 Task: In the  document Ryan.docx Write the word in the shape with center alignment '<3'Change Page orientation to  'Landscape' Insert emoji at the end of quote: Red Heart
Action: Mouse moved to (266, 277)
Screenshot: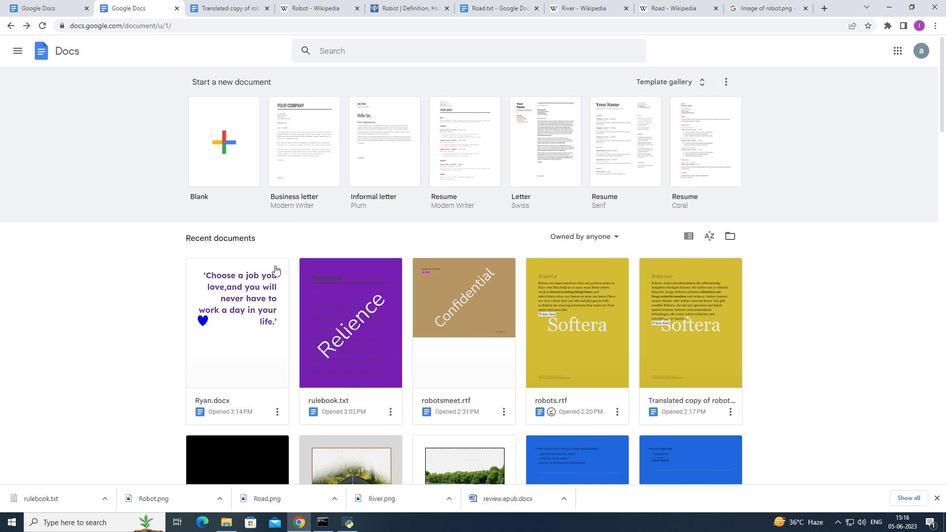 
Action: Mouse pressed left at (266, 277)
Screenshot: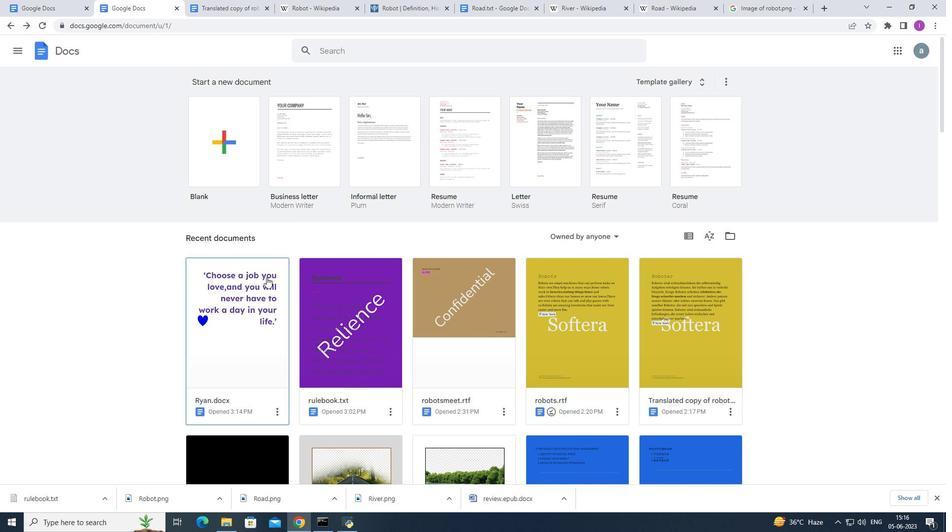 
Action: Mouse moved to (335, 349)
Screenshot: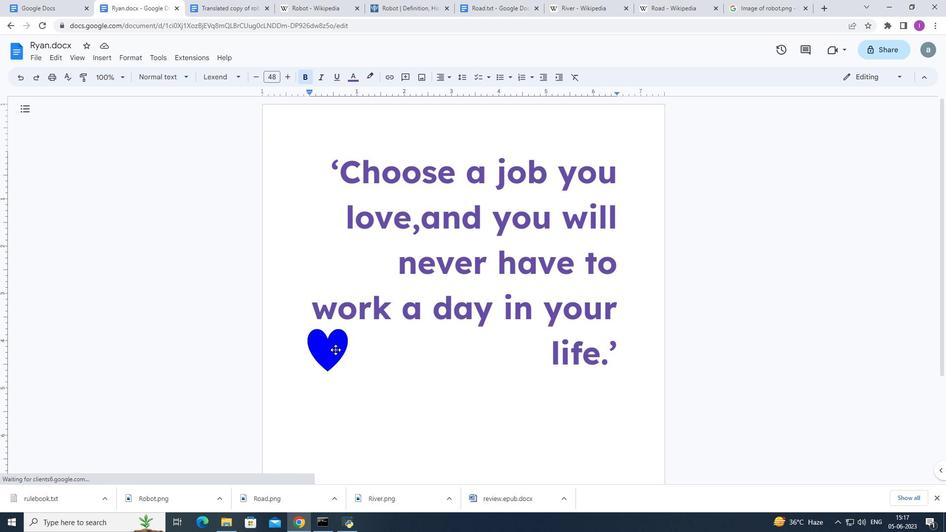 
Action: Mouse pressed left at (335, 349)
Screenshot: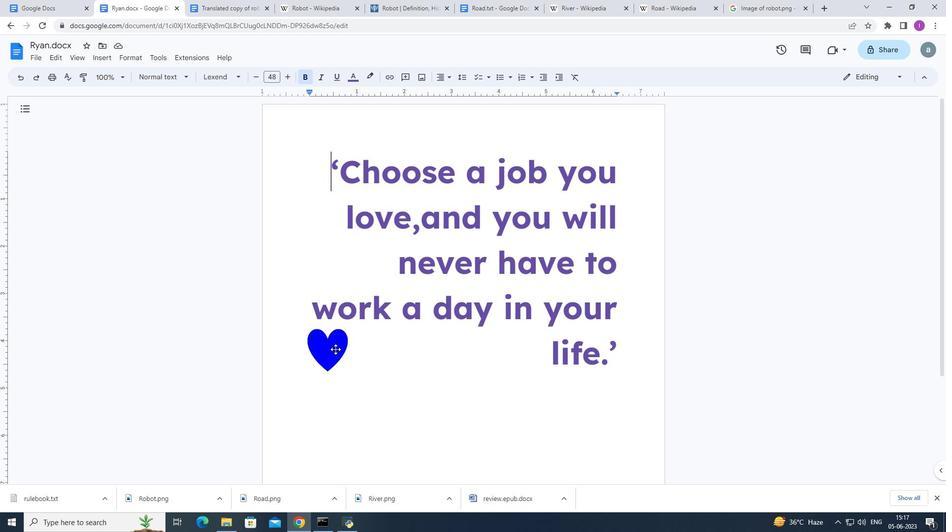 
Action: Mouse moved to (329, 357)
Screenshot: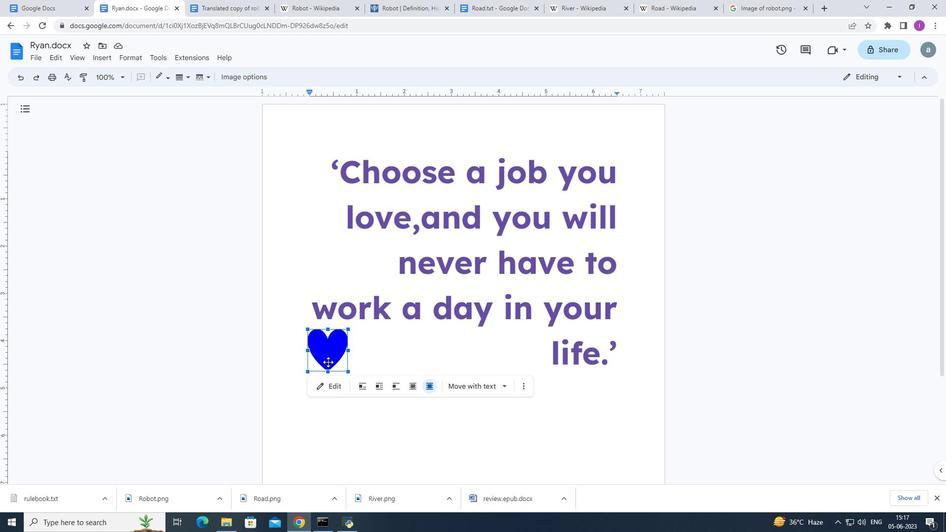 
Action: Mouse pressed left at (329, 357)
Screenshot: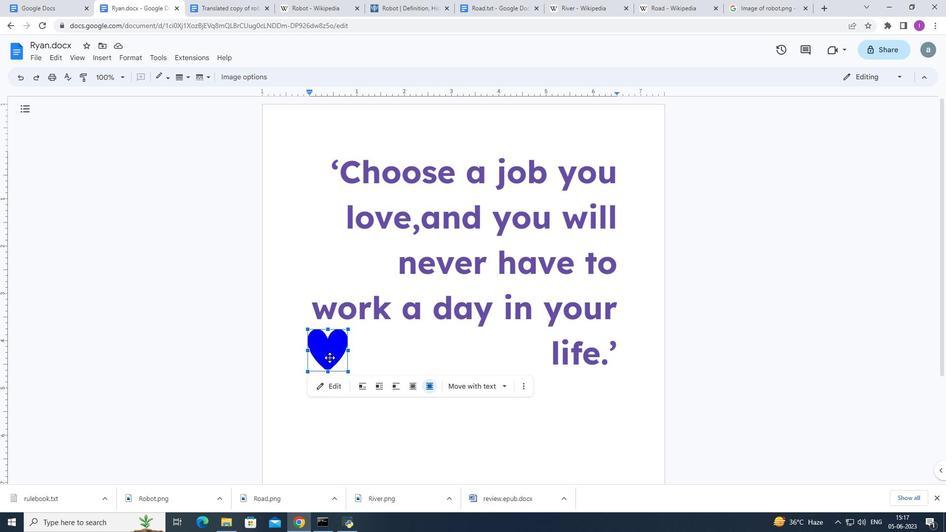 
Action: Mouse moved to (339, 382)
Screenshot: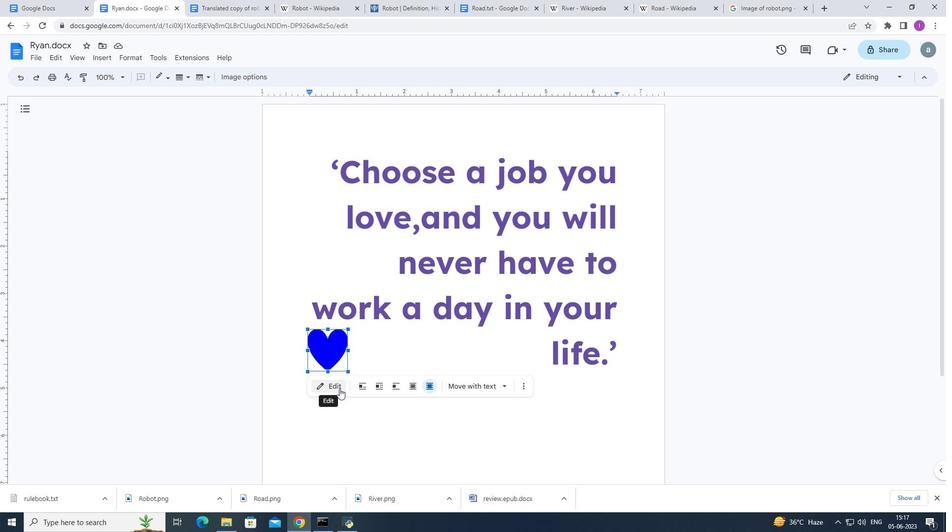 
Action: Mouse pressed left at (339, 382)
Screenshot: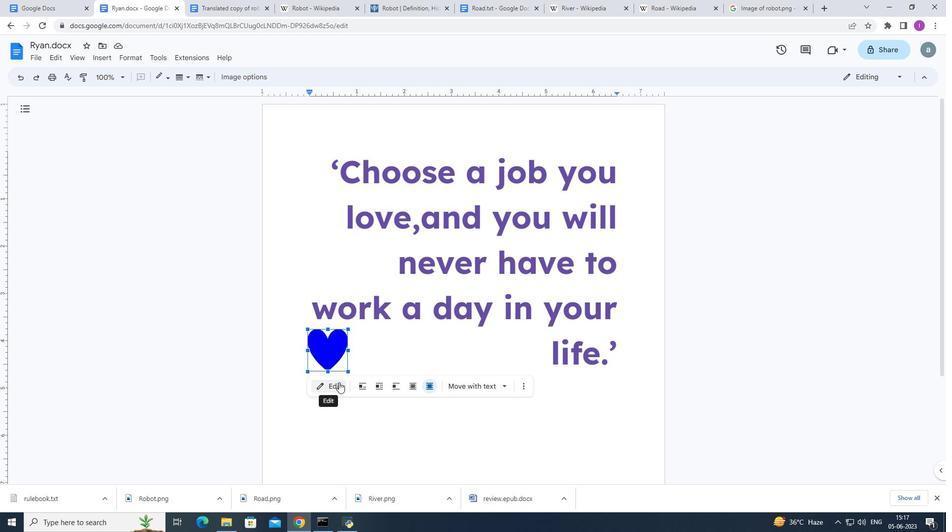 
Action: Mouse moved to (400, 90)
Screenshot: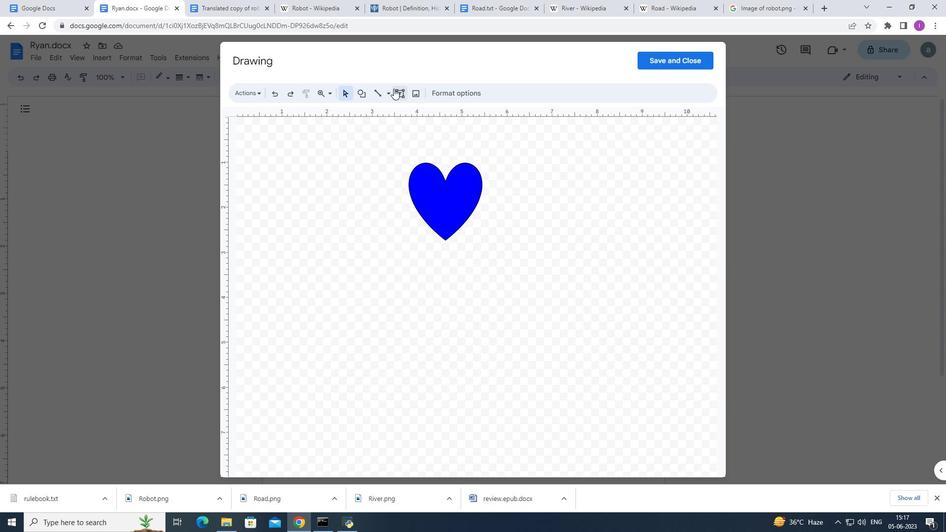 
Action: Mouse pressed left at (400, 90)
Screenshot: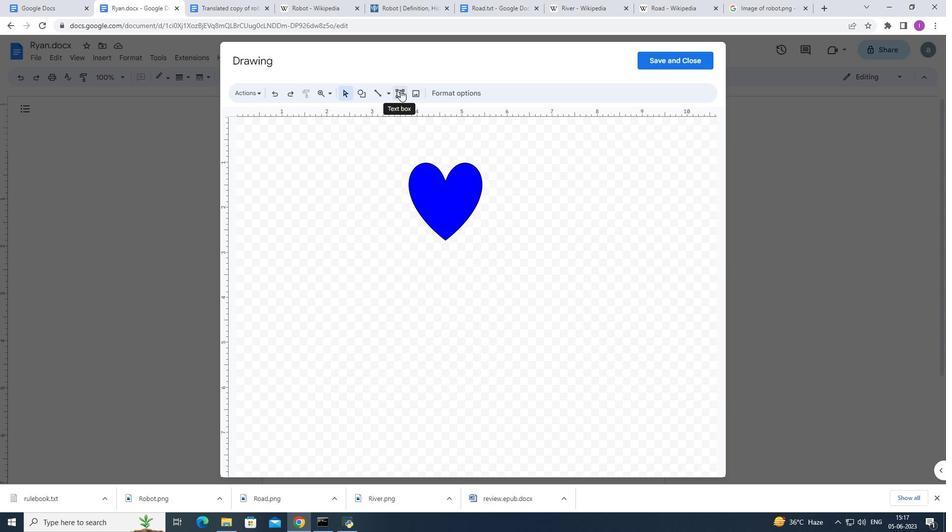 
Action: Mouse moved to (429, 197)
Screenshot: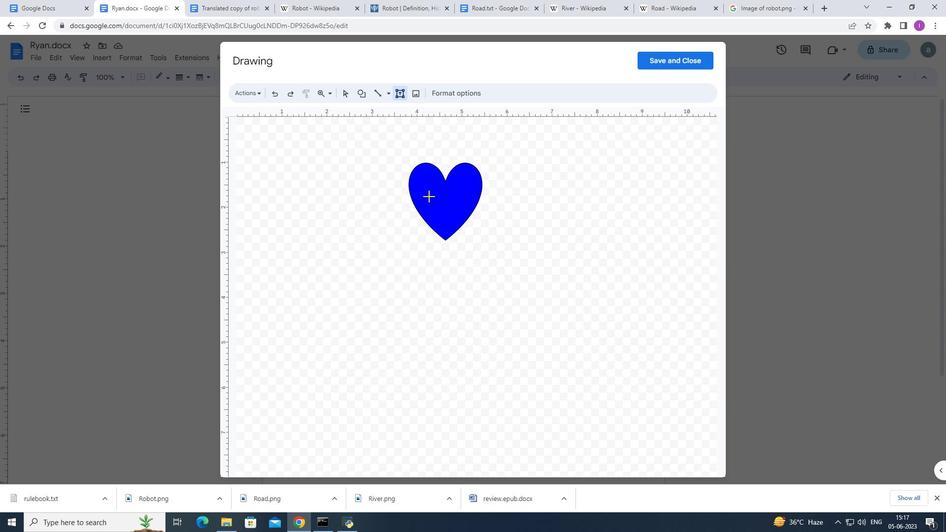 
Action: Mouse pressed left at (429, 197)
Screenshot: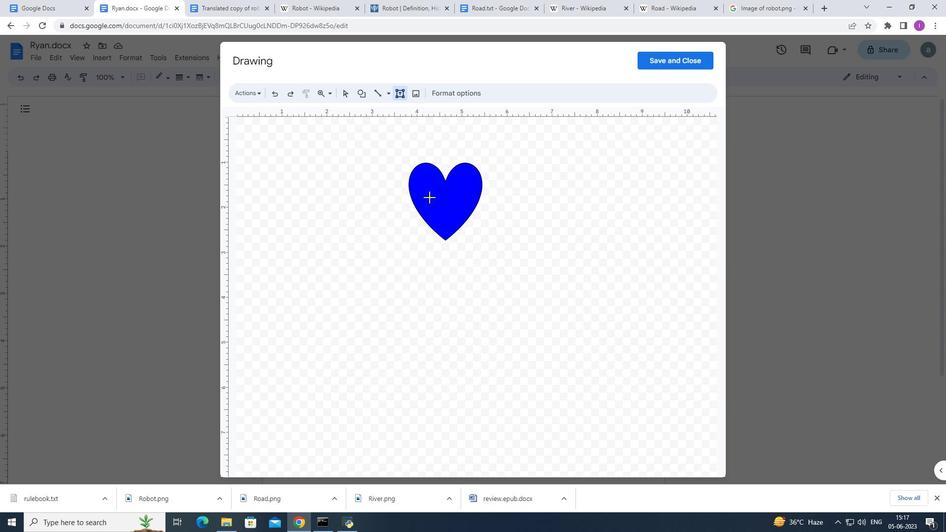 
Action: Mouse moved to (429, 197)
Screenshot: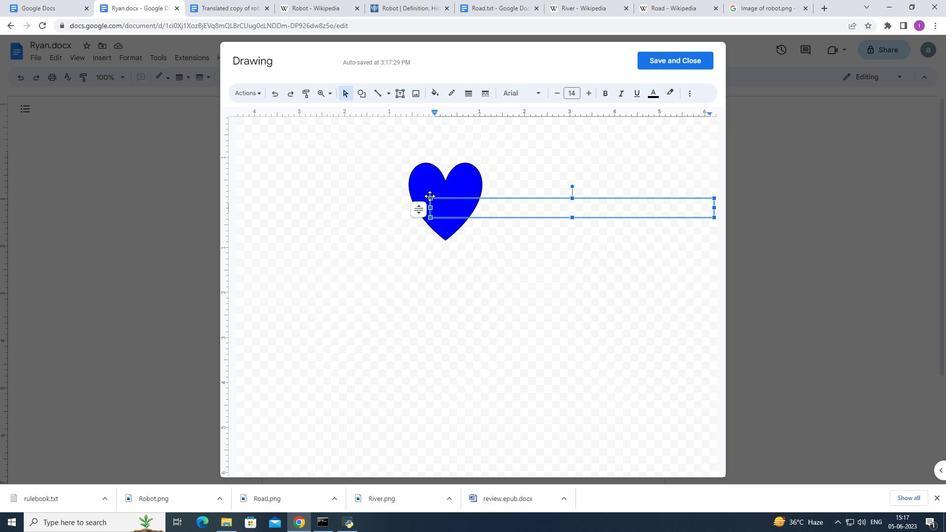 
Action: Mouse pressed left at (429, 197)
Screenshot: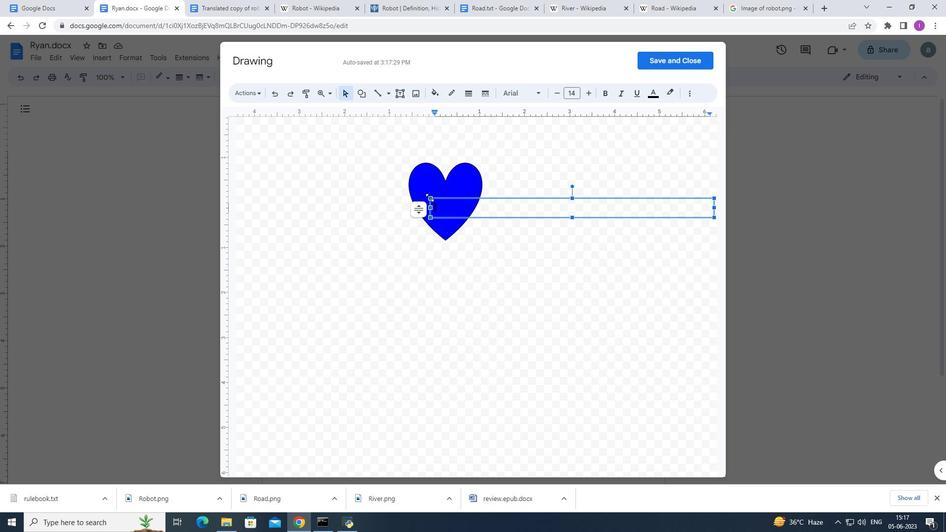 
Action: Mouse moved to (427, 204)
Screenshot: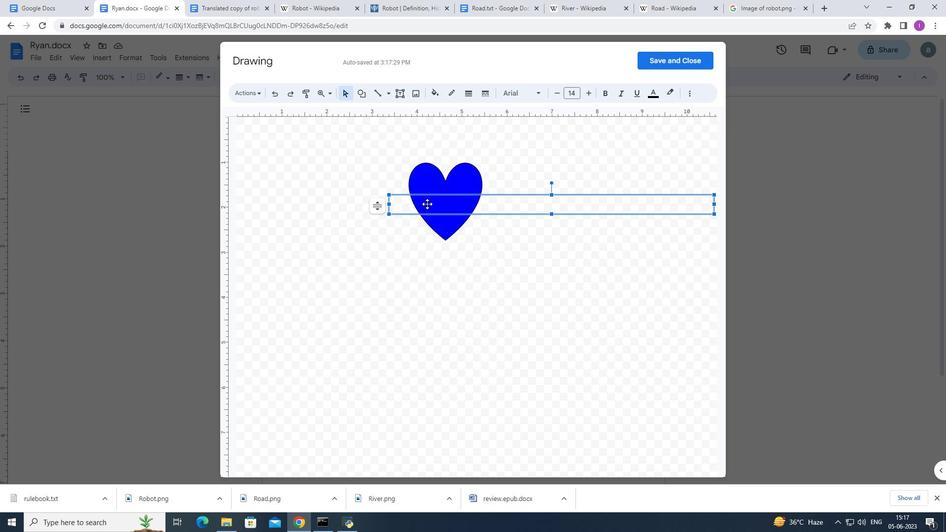 
Action: Mouse pressed left at (427, 204)
Screenshot: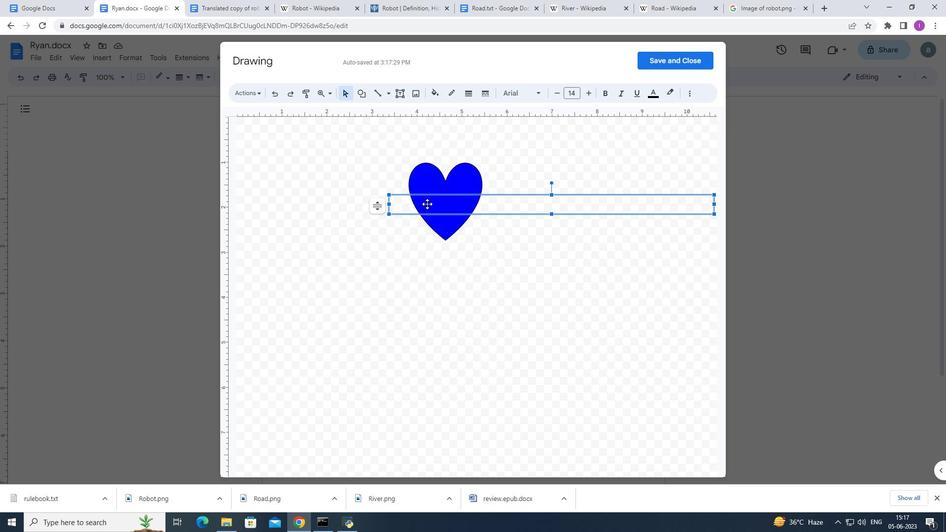 
Action: Mouse moved to (478, 200)
Screenshot: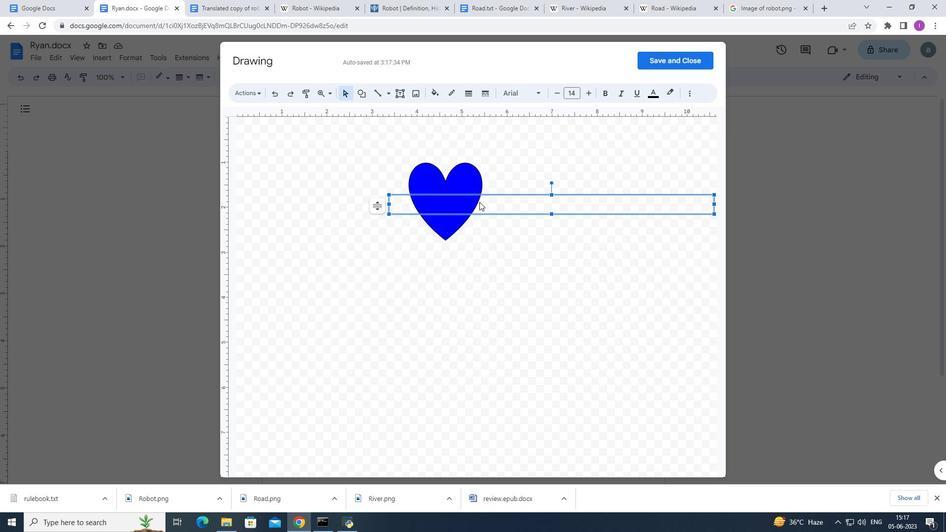 
Action: Key pressed <Key.shift><Key.shift><Key.shift><Key.shift><Key.shift><Key.shift><Key.shift><Key.shift><Key.shift><Key.shift><Key.shift><Key.shift><Key.shift><Key.shift><3
Screenshot: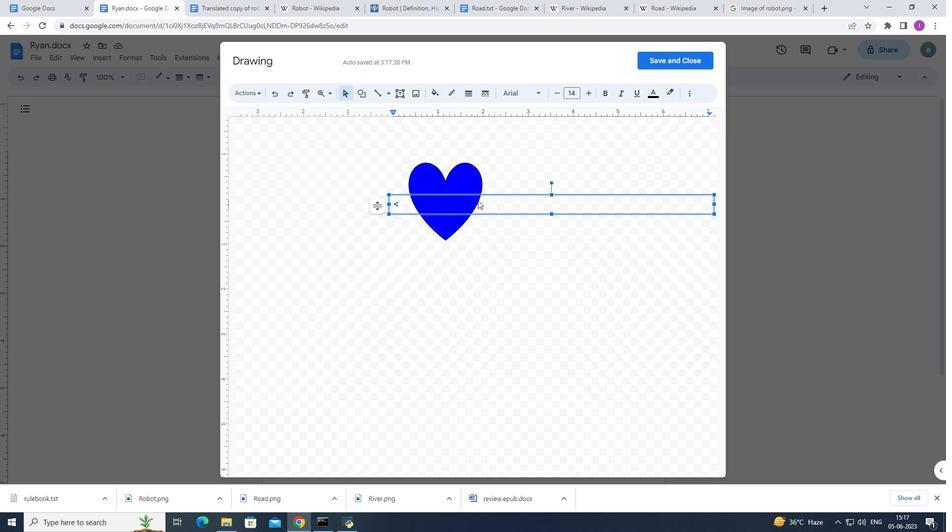 
Action: Mouse moved to (385, 195)
Screenshot: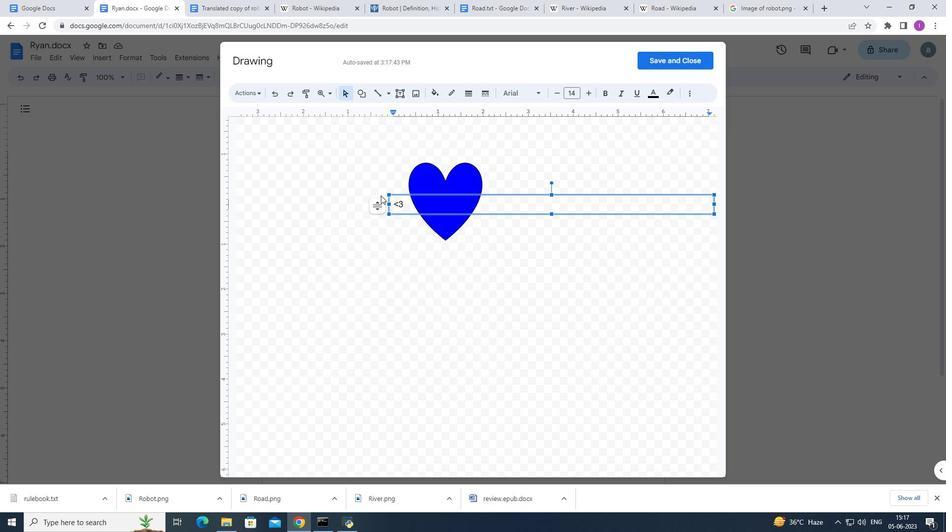 
Action: Mouse pressed left at (385, 195)
Screenshot: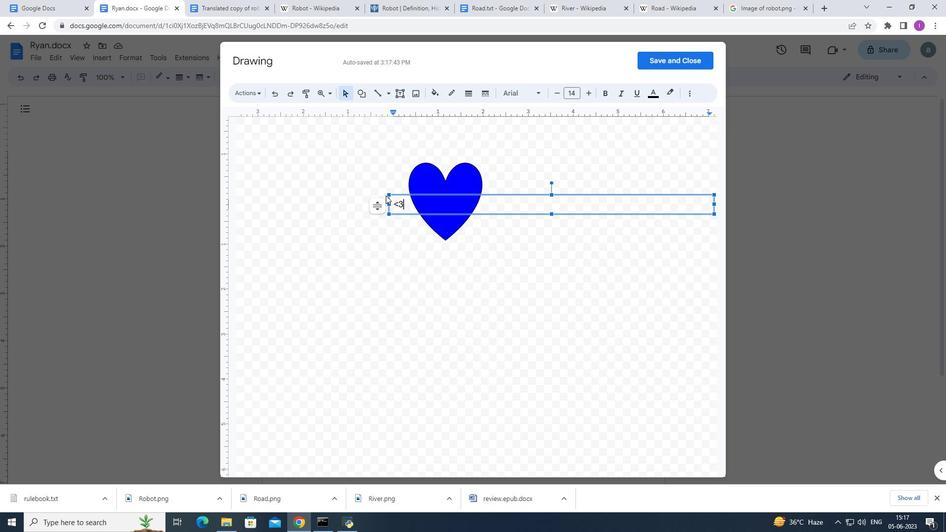 
Action: Mouse moved to (422, 200)
Screenshot: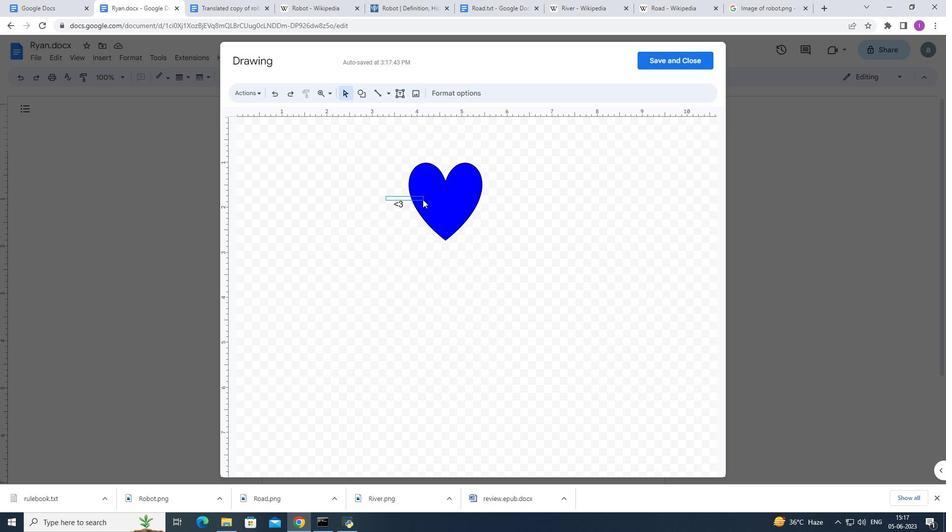 
Action: Mouse pressed left at (422, 200)
Screenshot: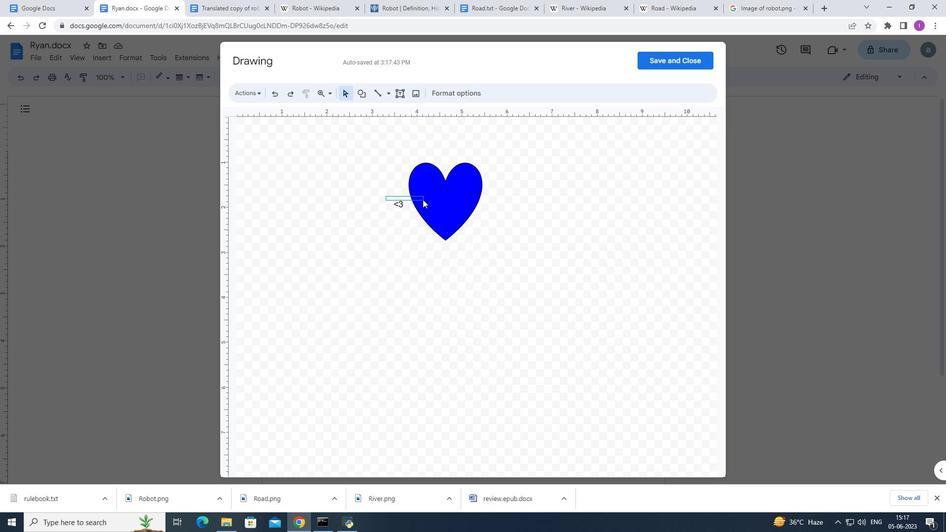 
Action: Mouse moved to (391, 202)
Screenshot: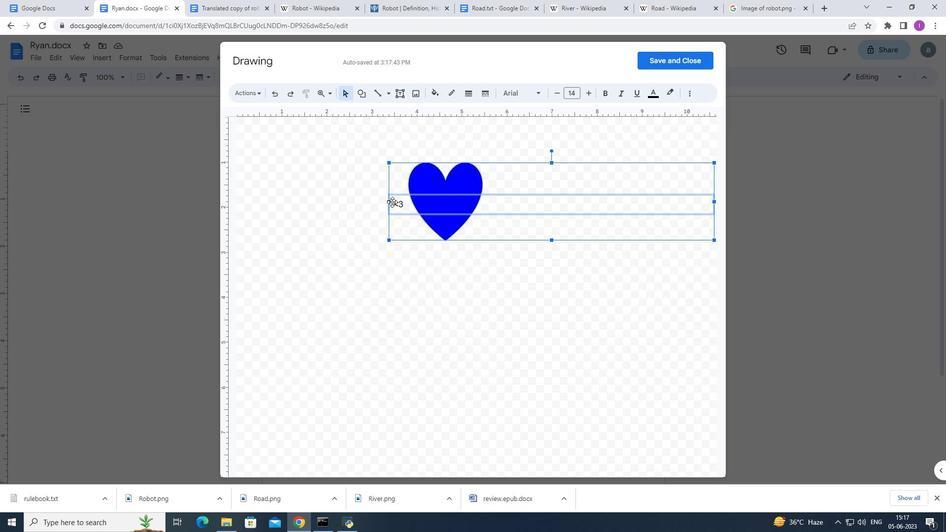 
Action: Mouse pressed left at (391, 202)
Screenshot: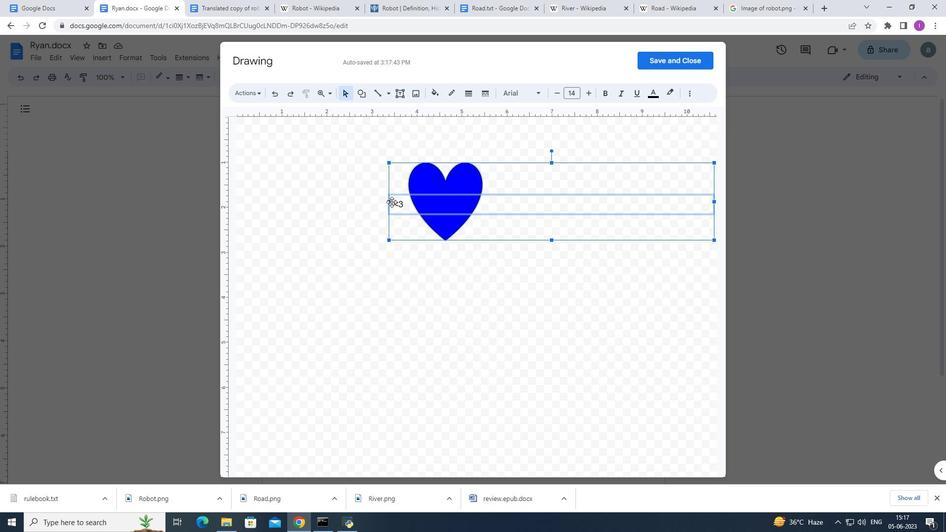 
Action: Mouse moved to (433, 191)
Screenshot: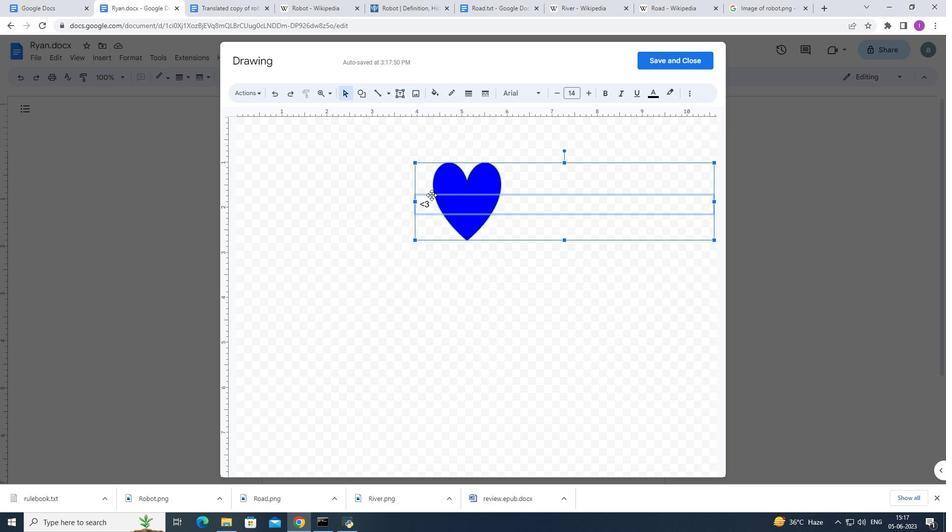 
Action: Mouse pressed left at (433, 191)
Screenshot: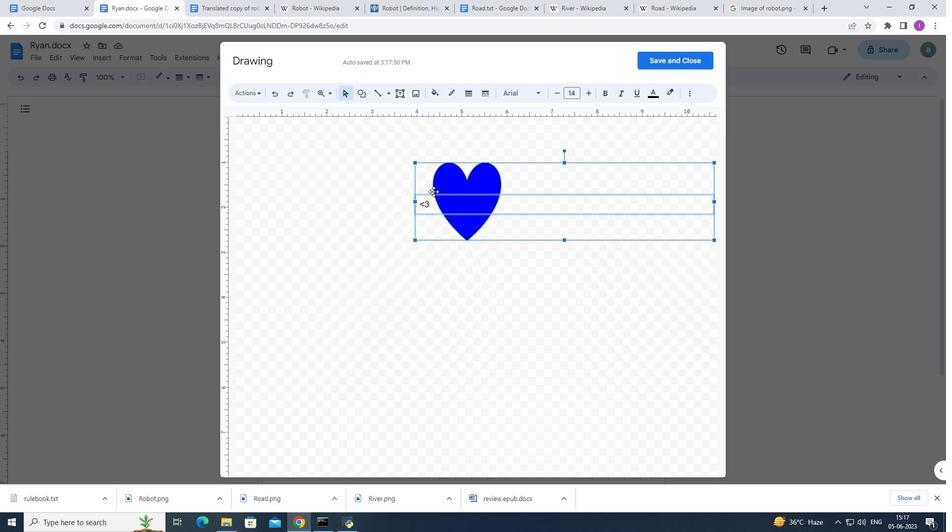 
Action: Mouse moved to (444, 294)
Screenshot: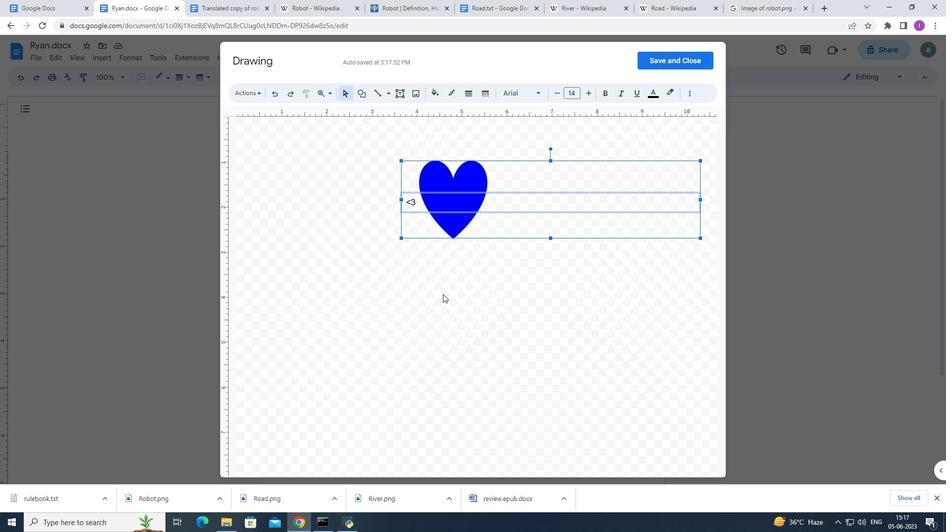 
Action: Mouse pressed left at (444, 294)
Screenshot: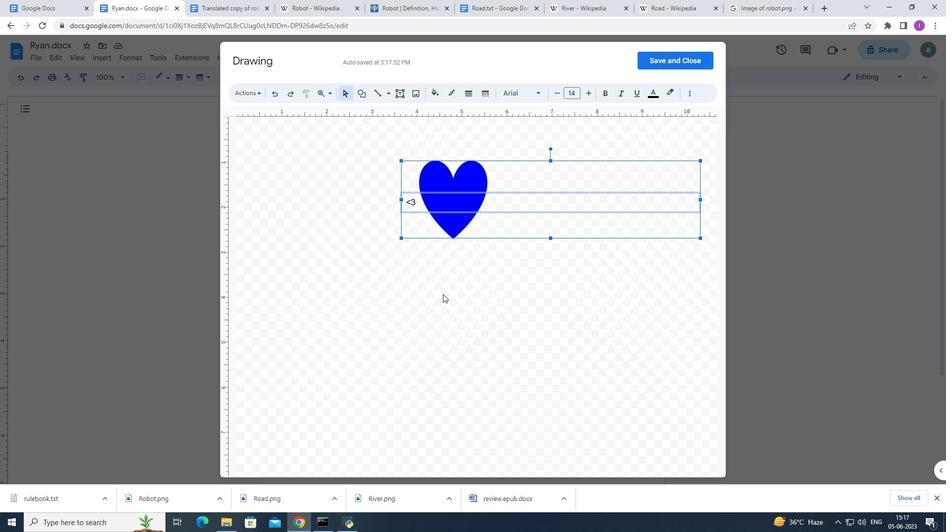 
Action: Mouse moved to (404, 201)
Screenshot: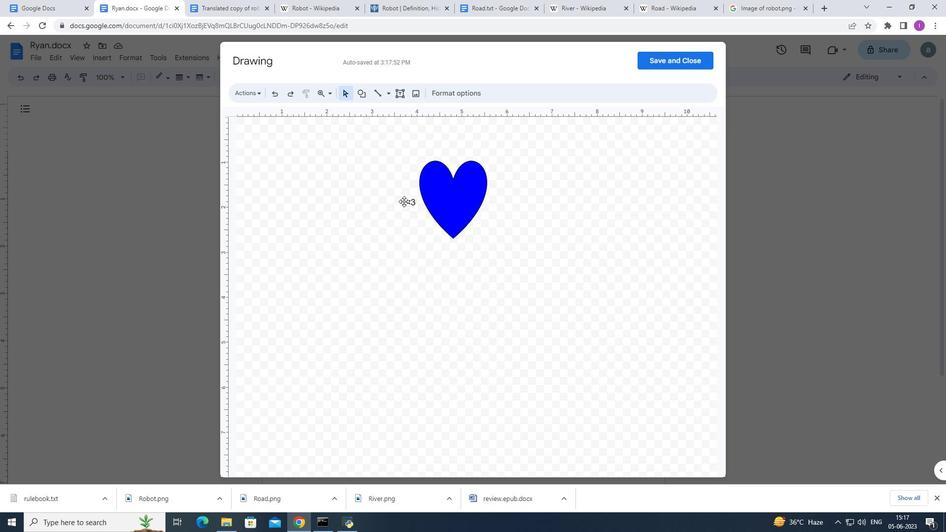 
Action: Mouse pressed left at (404, 201)
Screenshot: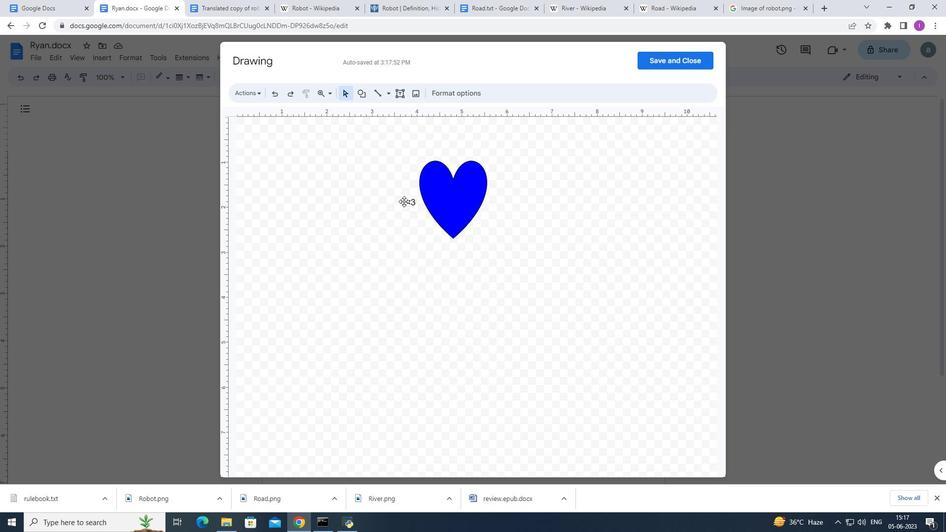 
Action: Mouse moved to (403, 195)
Screenshot: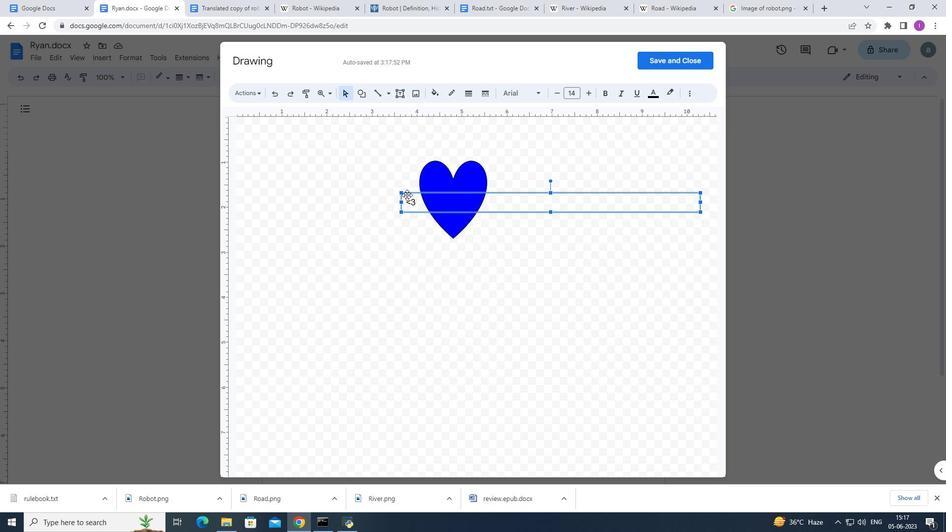 
Action: Mouse pressed left at (403, 195)
Screenshot: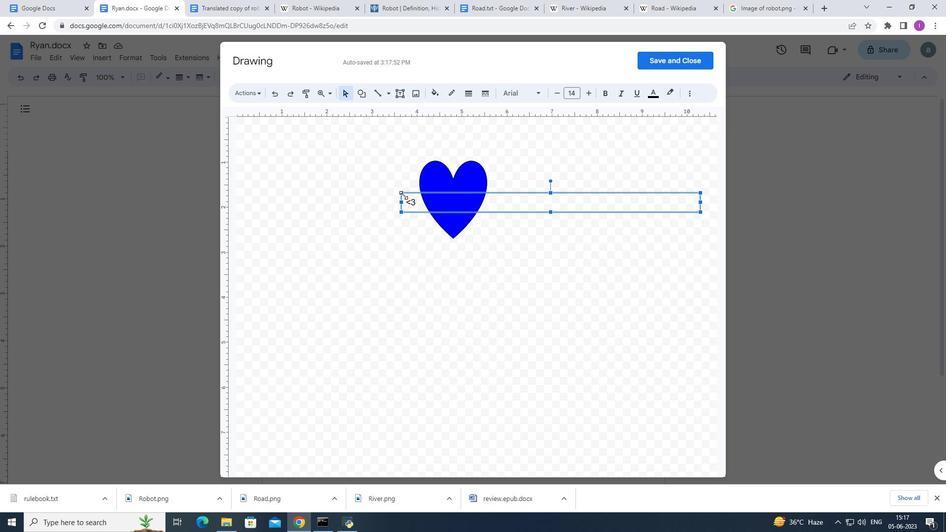 
Action: Mouse moved to (425, 207)
Screenshot: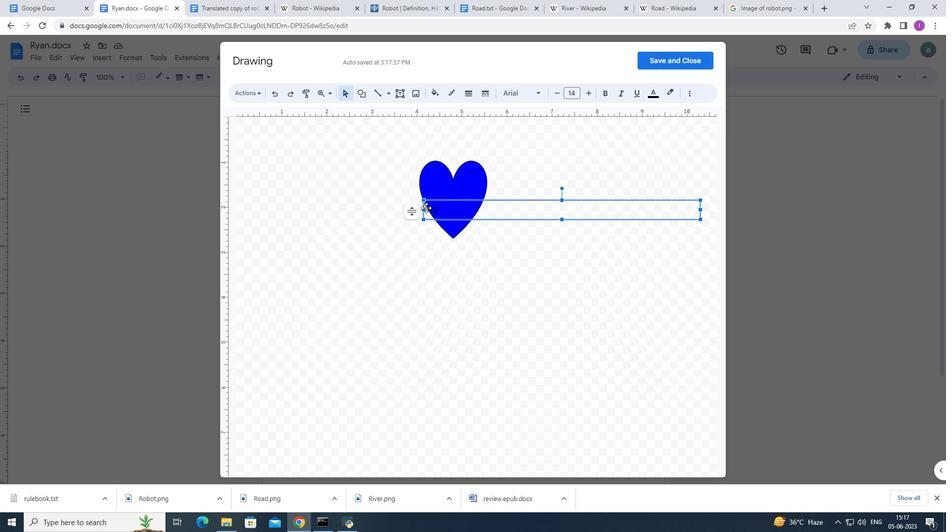 
Action: Mouse pressed left at (425, 207)
Screenshot: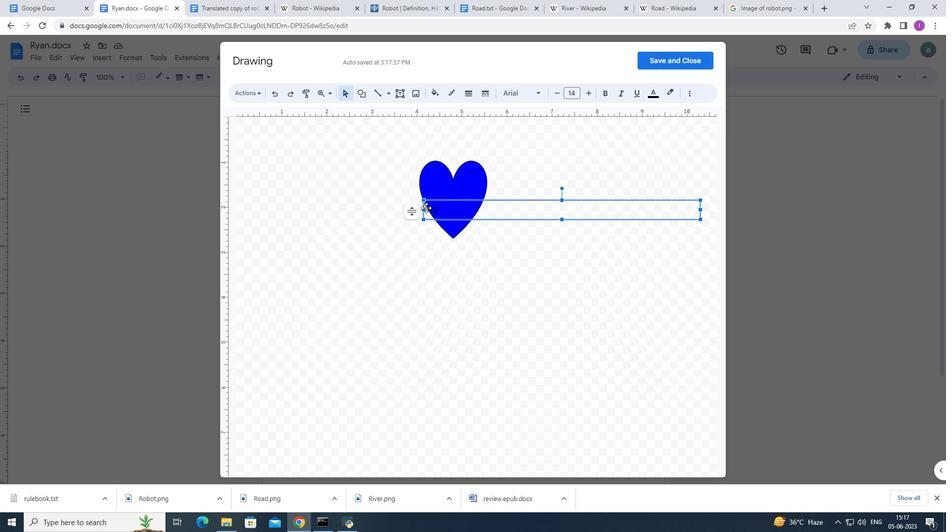 
Action: Mouse moved to (434, 198)
Screenshot: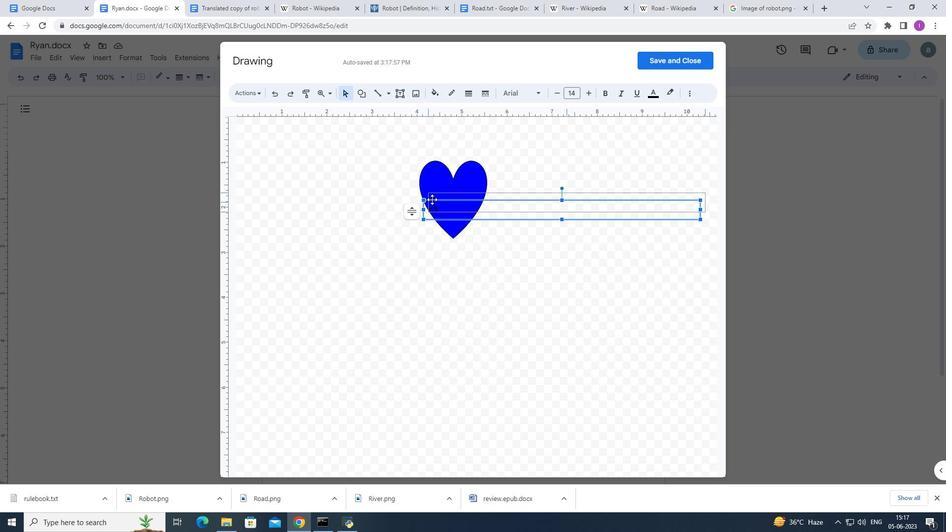 
Action: Mouse pressed left at (434, 198)
Screenshot: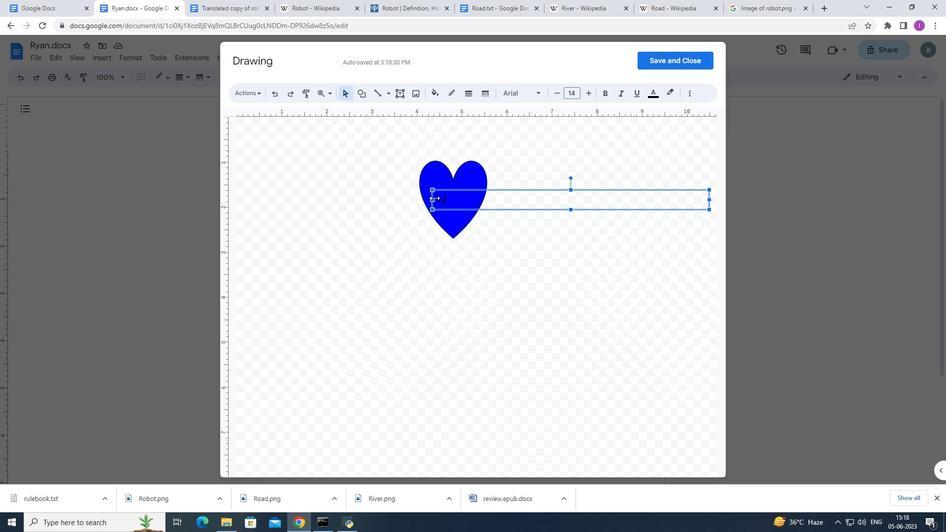 
Action: Mouse moved to (497, 278)
Screenshot: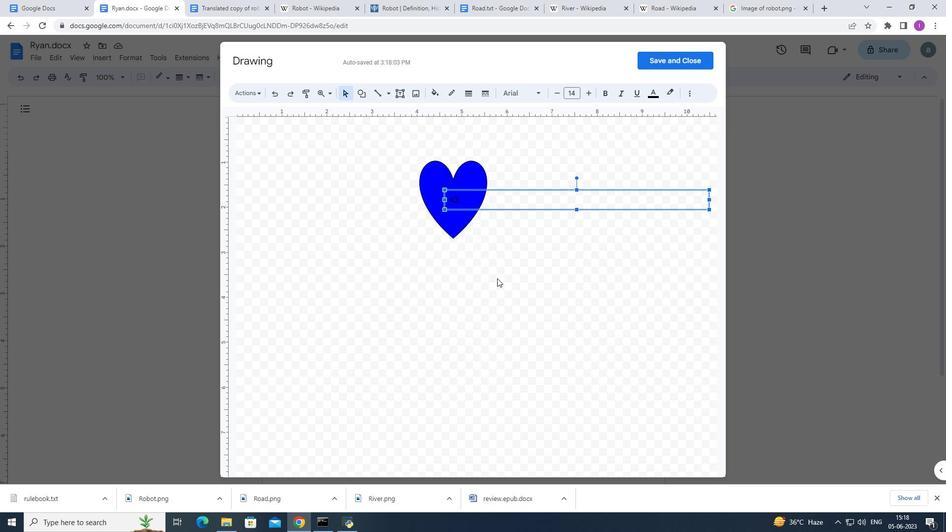 
Action: Mouse pressed left at (497, 278)
Screenshot: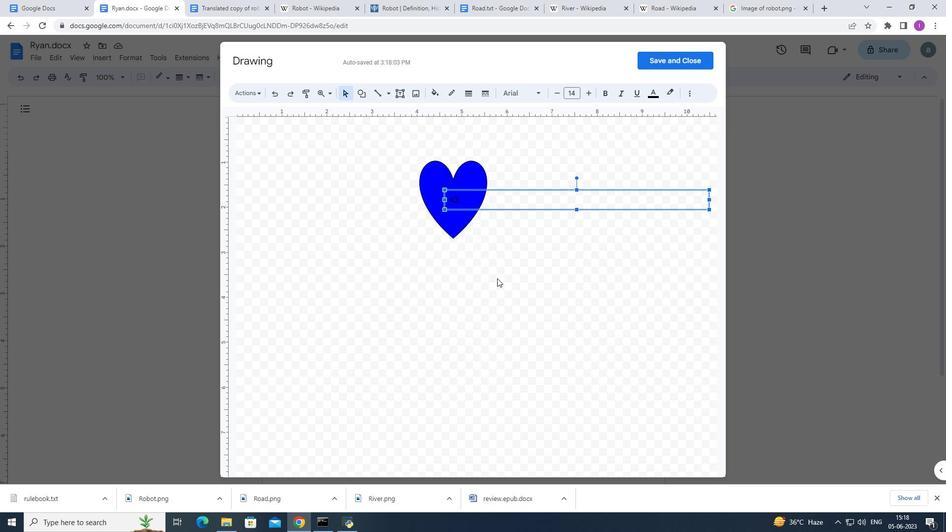 
Action: Mouse moved to (671, 54)
Screenshot: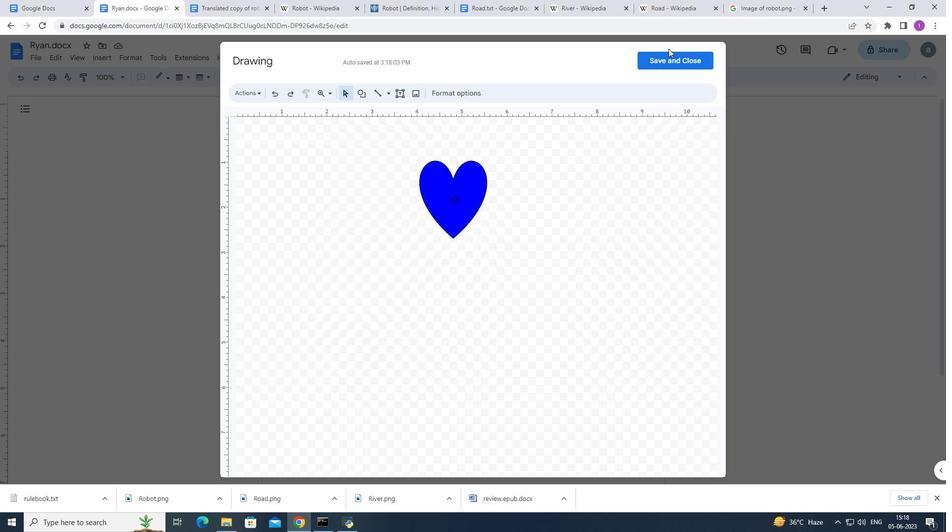 
Action: Mouse pressed left at (671, 54)
Screenshot: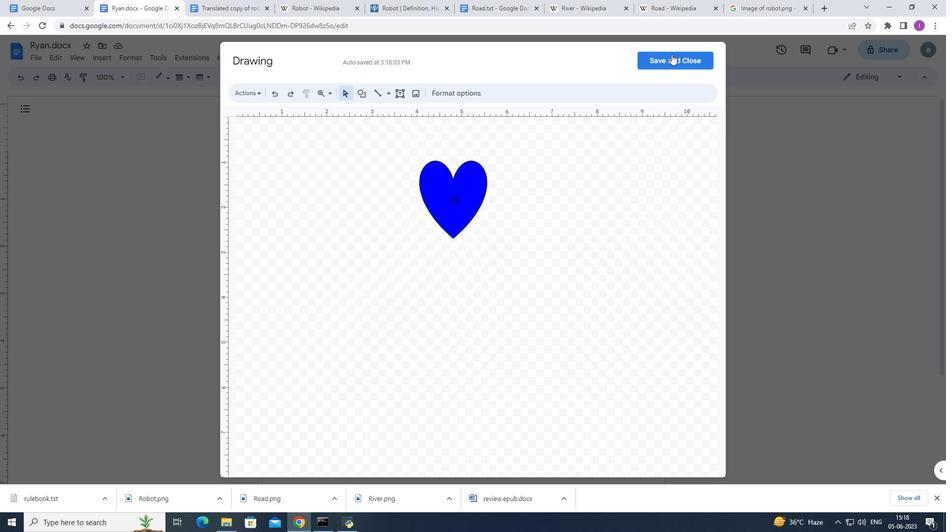 
Action: Mouse moved to (349, 339)
Screenshot: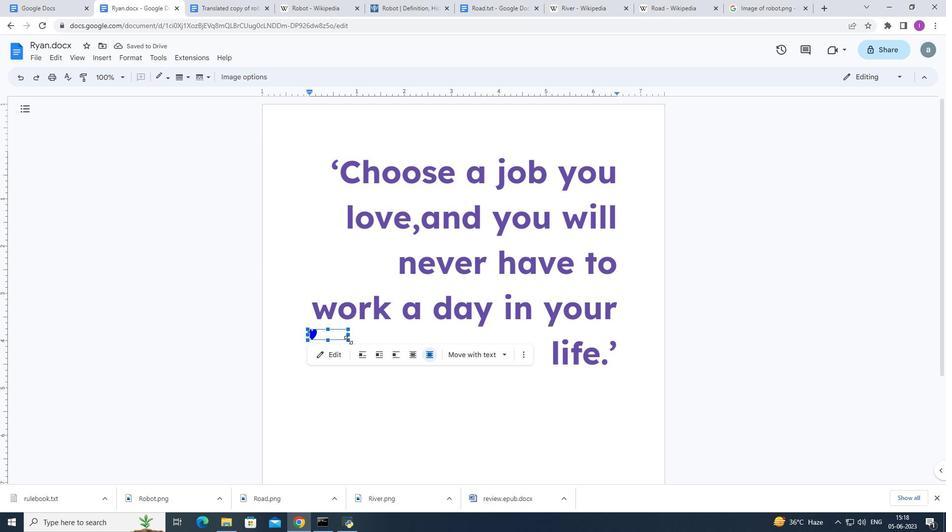 
Action: Mouse pressed left at (349, 339)
Screenshot: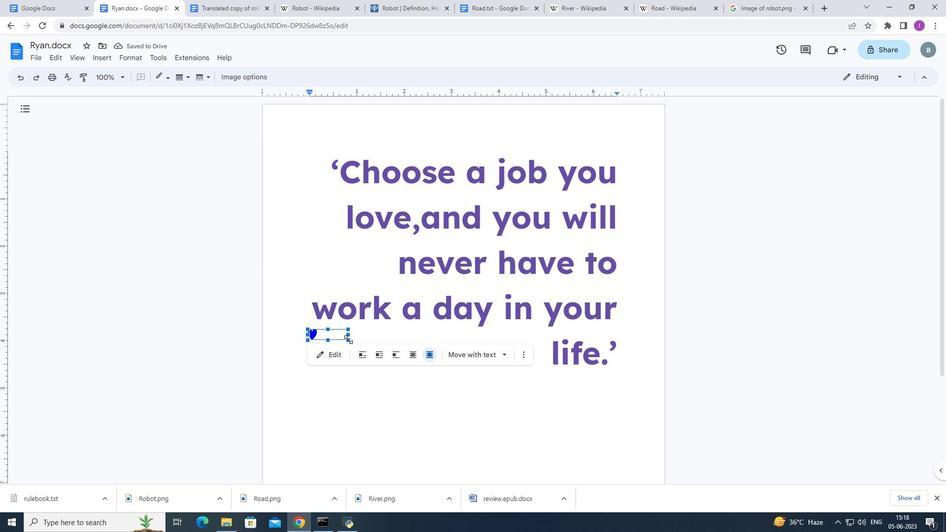 
Action: Mouse moved to (394, 353)
Screenshot: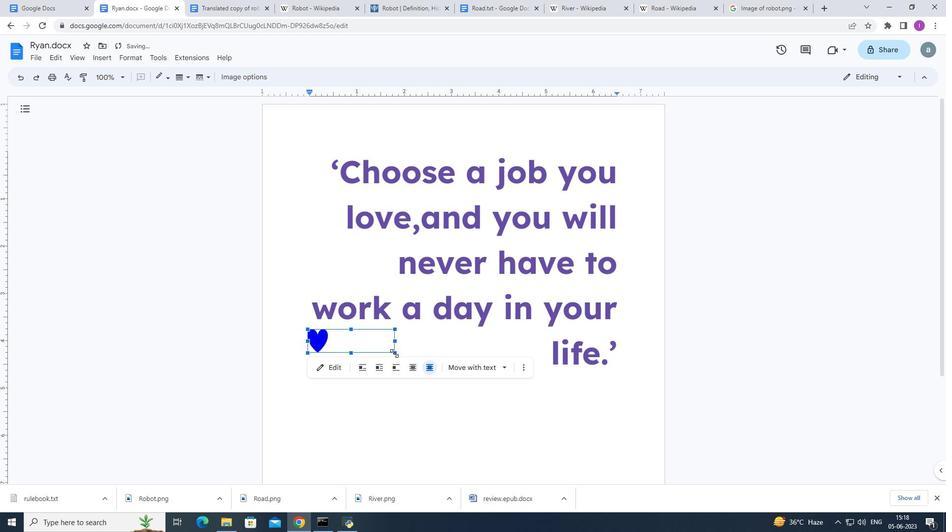 
Action: Mouse pressed left at (394, 353)
Screenshot: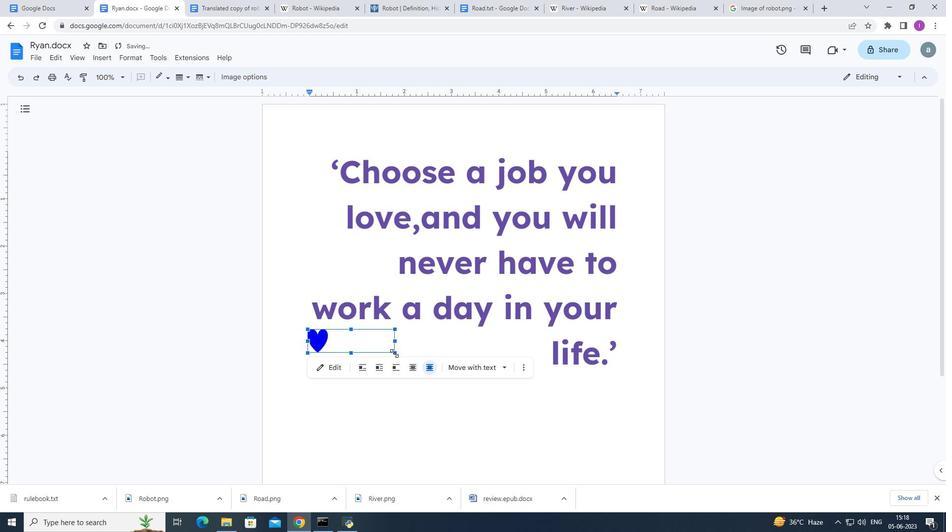 
Action: Mouse moved to (305, 331)
Screenshot: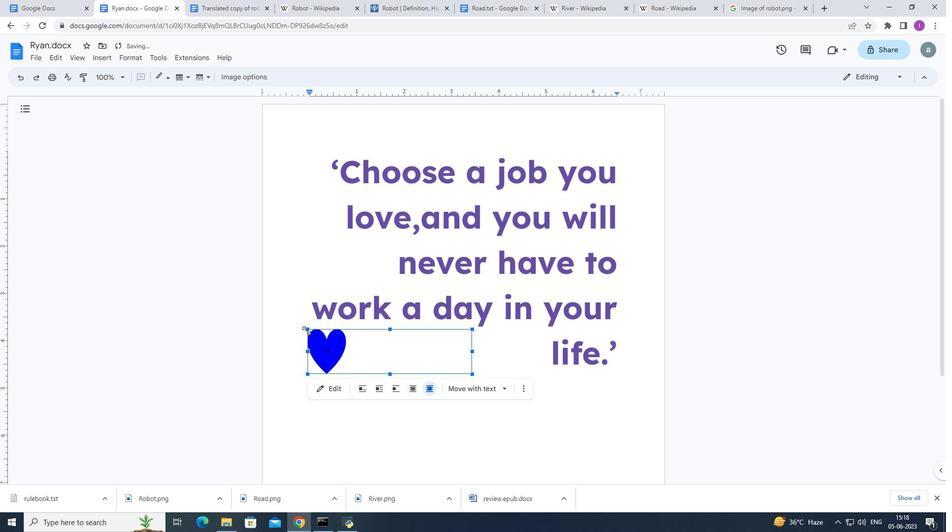 
Action: Mouse pressed left at (305, 331)
Screenshot: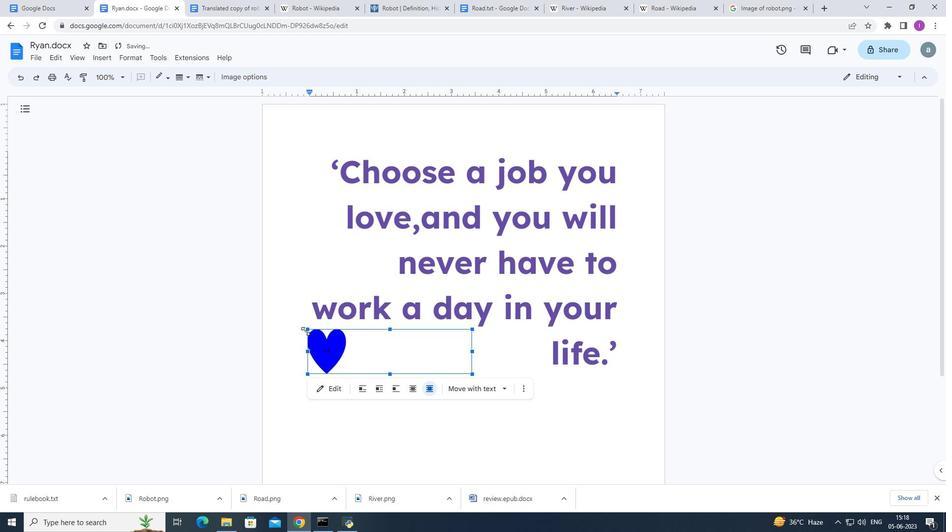 
Action: Mouse moved to (422, 359)
Screenshot: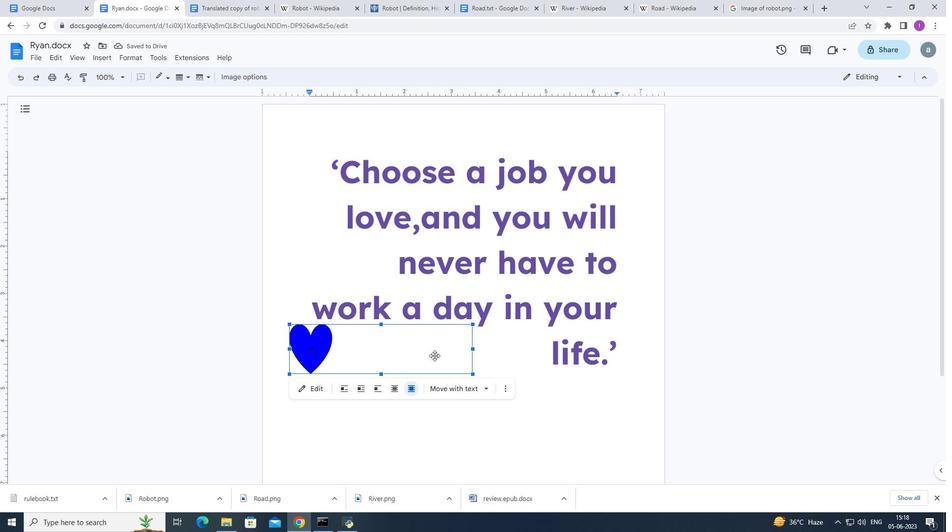 
Action: Mouse pressed left at (422, 359)
Screenshot: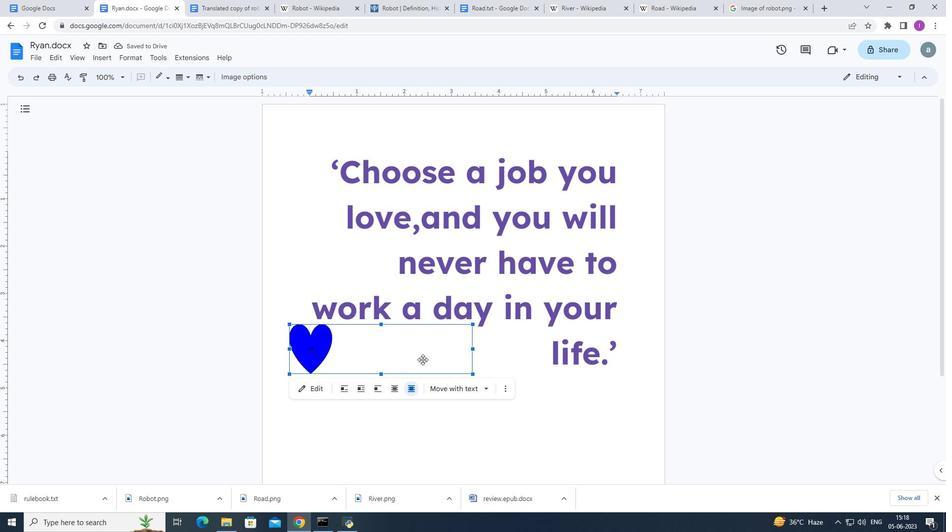 
Action: Mouse moved to (342, 426)
Screenshot: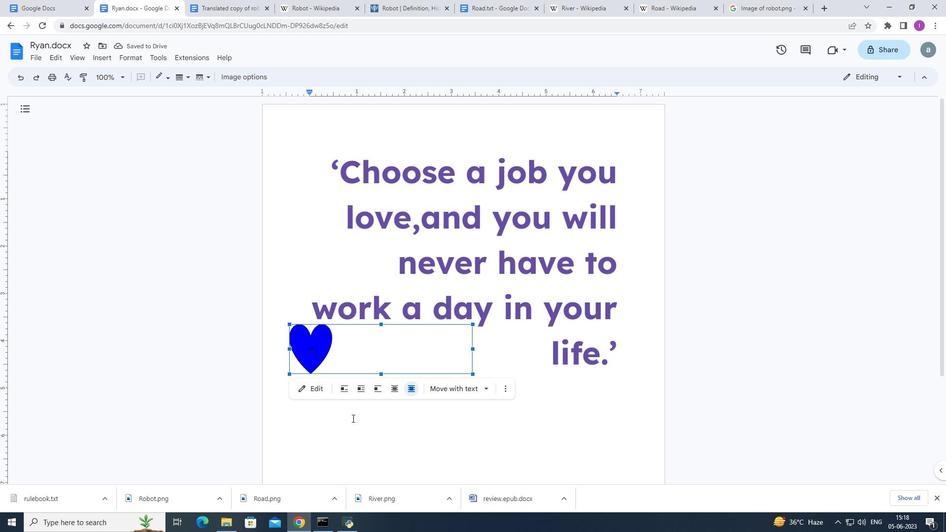 
Action: Mouse pressed left at (342, 426)
Screenshot: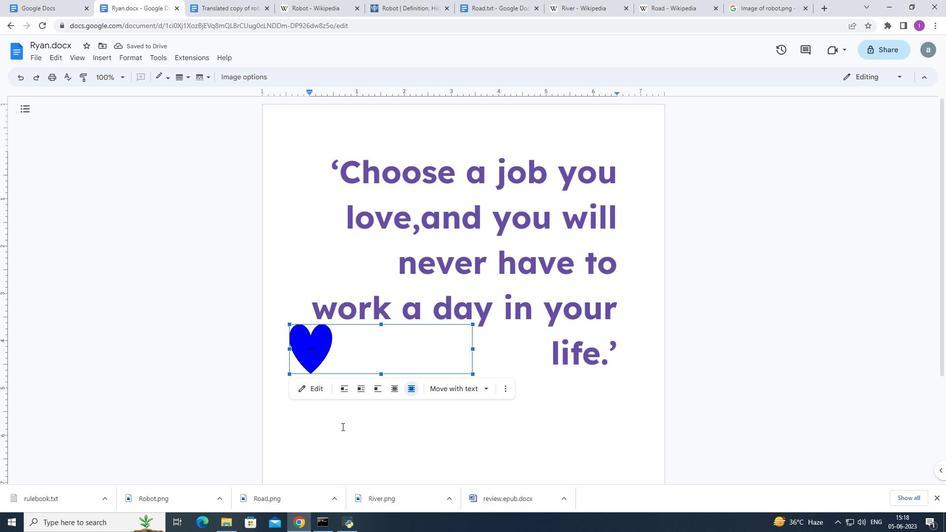 
Action: Mouse moved to (295, 326)
Screenshot: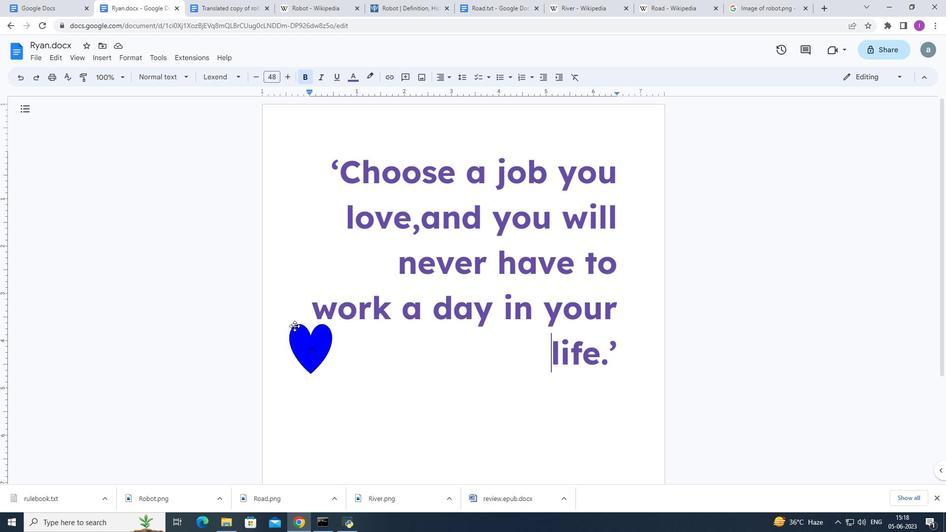 
Action: Mouse pressed left at (295, 326)
Screenshot: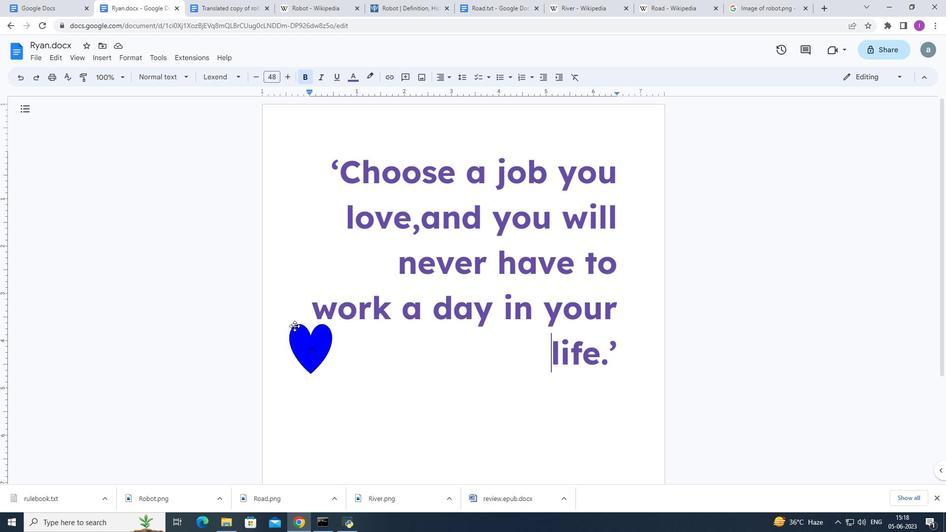 
Action: Mouse moved to (472, 374)
Screenshot: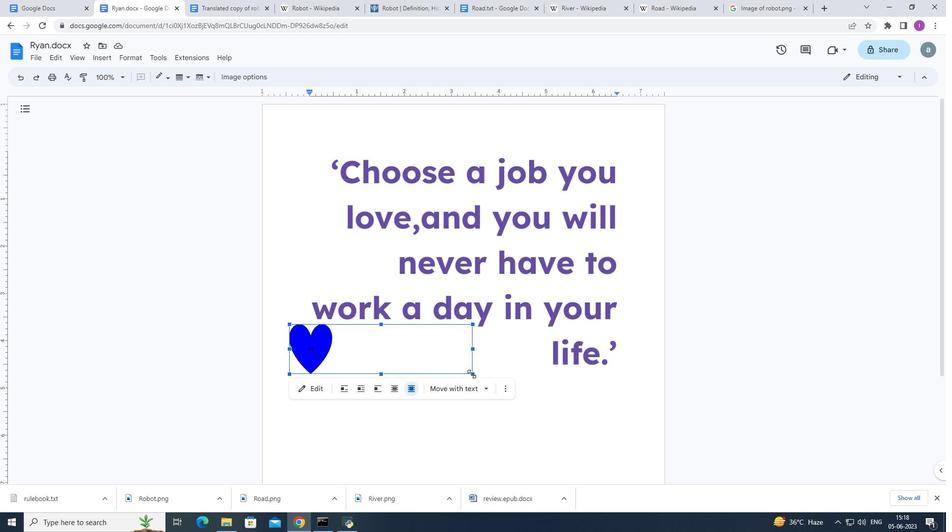 
Action: Mouse pressed left at (472, 374)
Screenshot: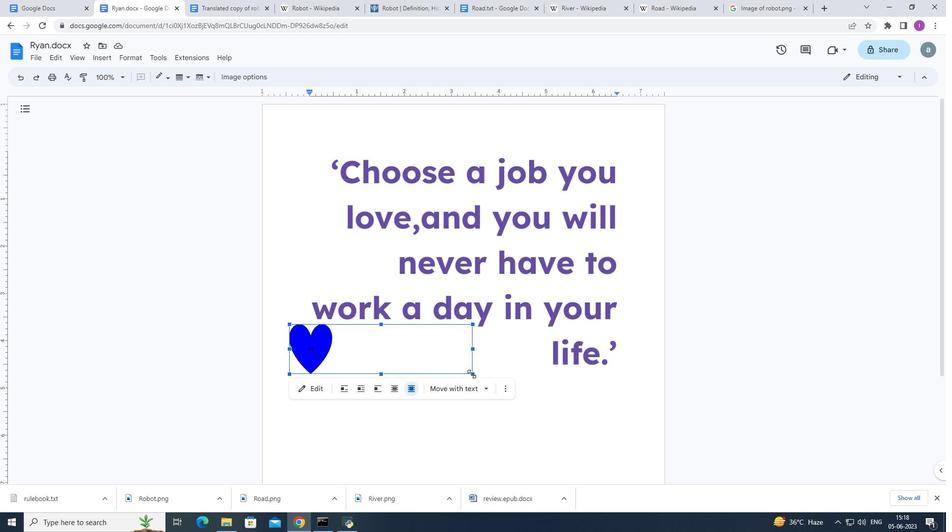 
Action: Mouse moved to (349, 448)
Screenshot: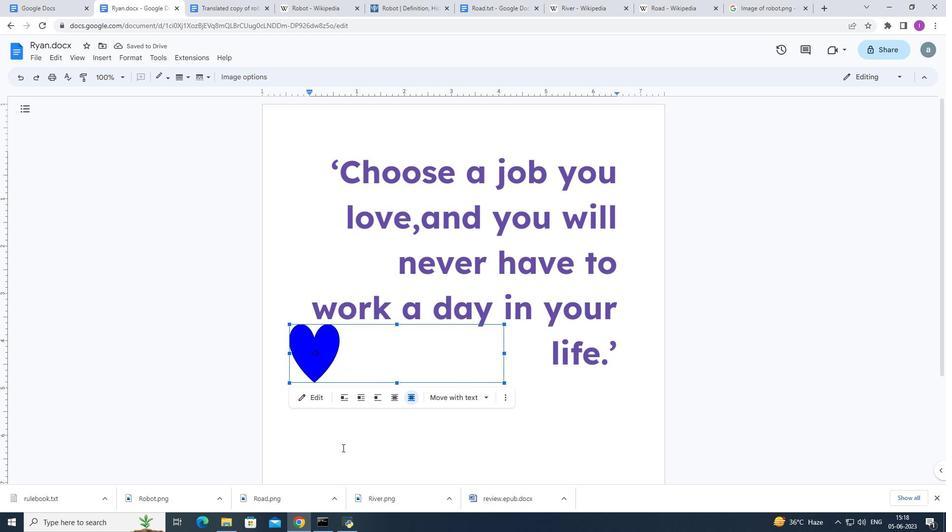 
Action: Mouse pressed left at (349, 448)
Screenshot: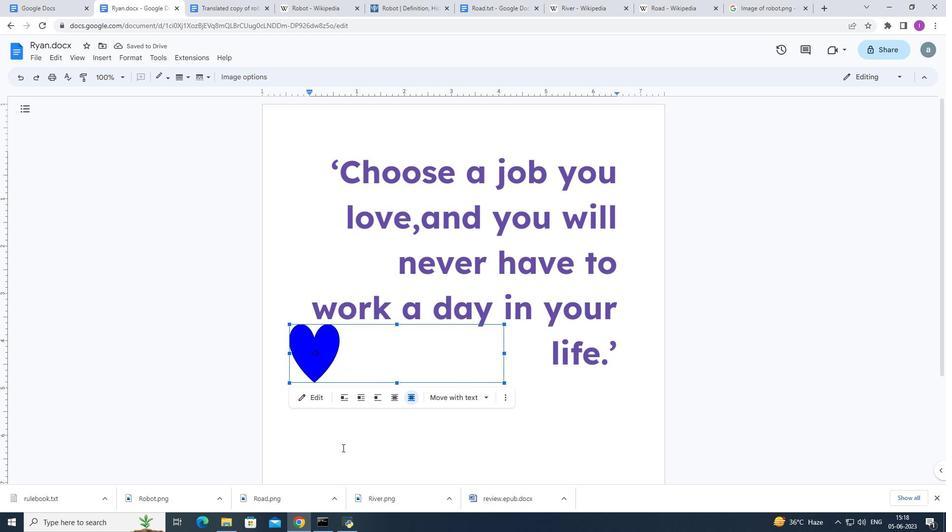 
Action: Mouse moved to (623, 354)
Screenshot: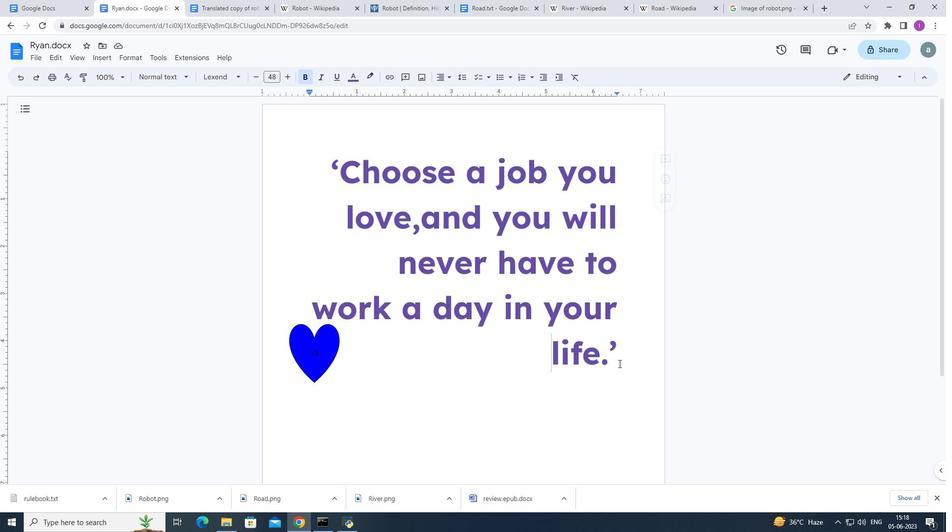 
Action: Mouse pressed left at (623, 354)
Screenshot: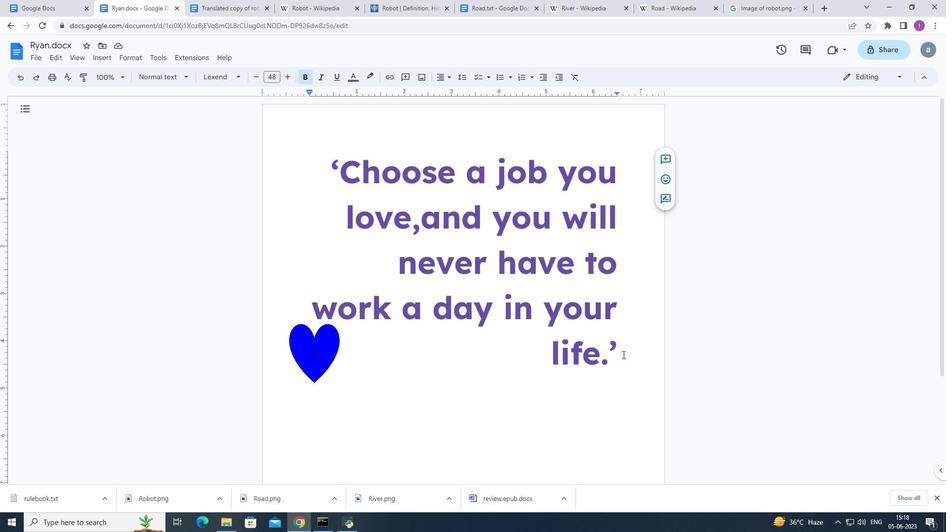 
Action: Mouse moved to (104, 59)
Screenshot: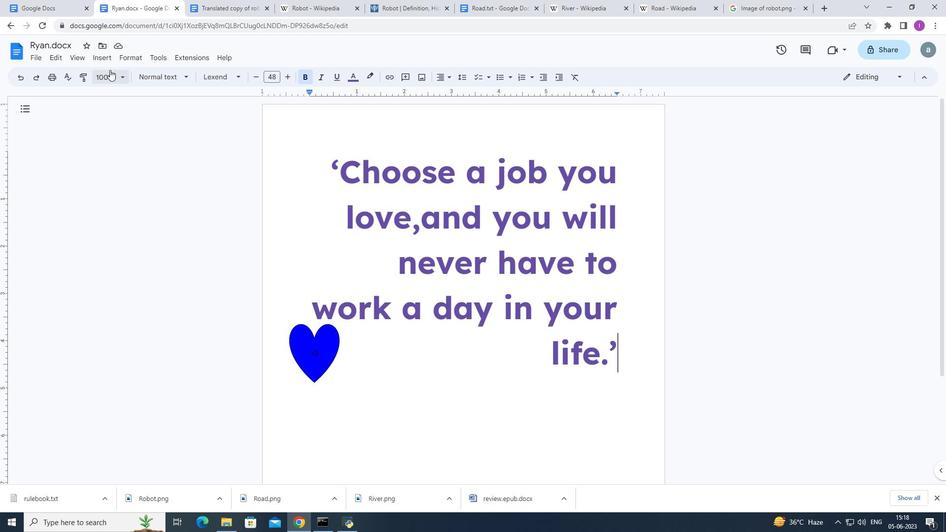 
Action: Mouse pressed left at (104, 59)
Screenshot: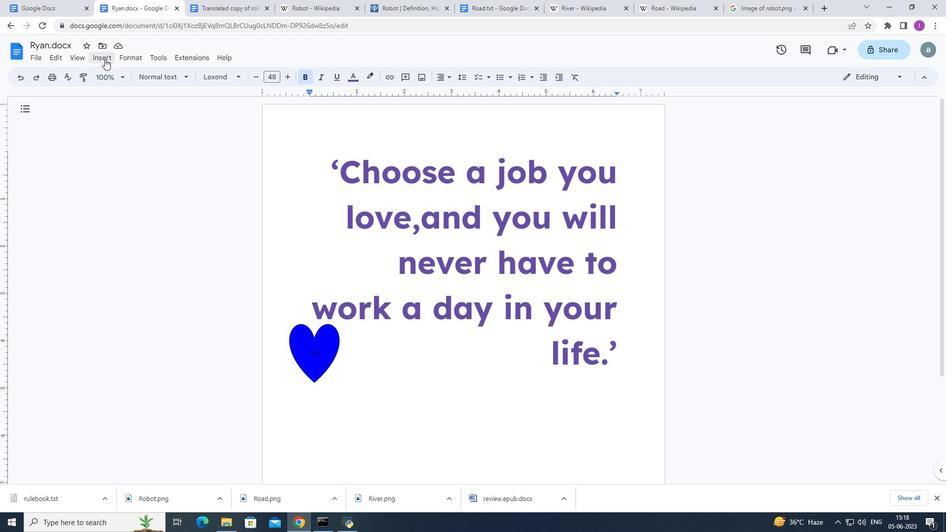 
Action: Mouse moved to (160, 148)
Screenshot: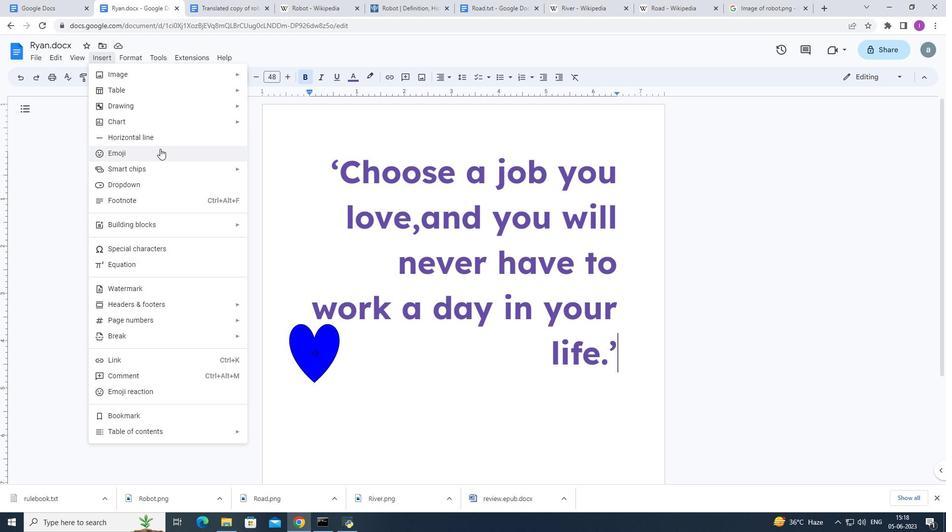 
Action: Mouse pressed left at (160, 148)
Screenshot: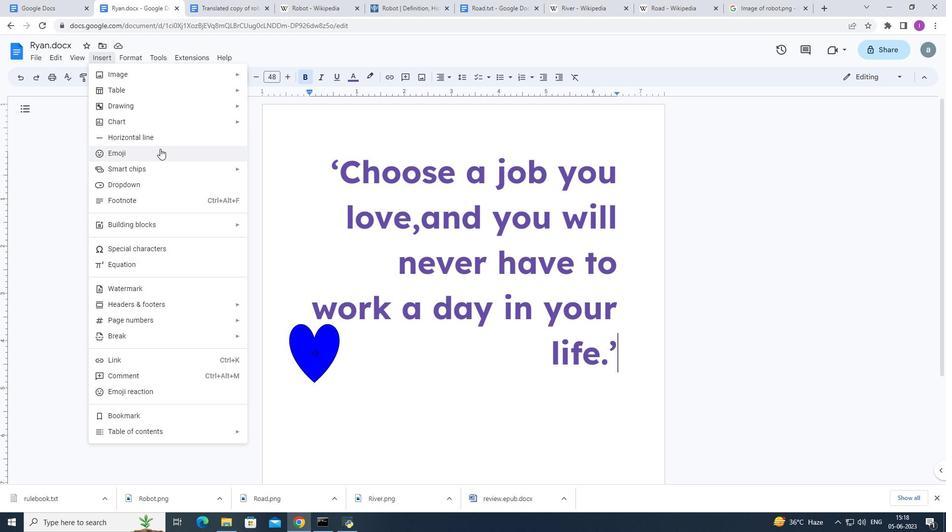 
Action: Mouse moved to (557, 416)
Screenshot: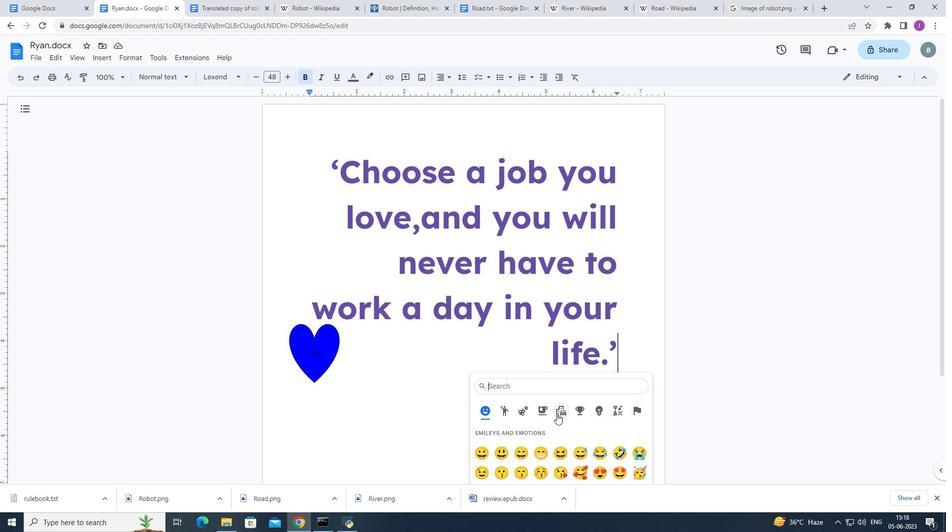 
Action: Mouse scrolled (557, 416) with delta (0, 0)
Screenshot: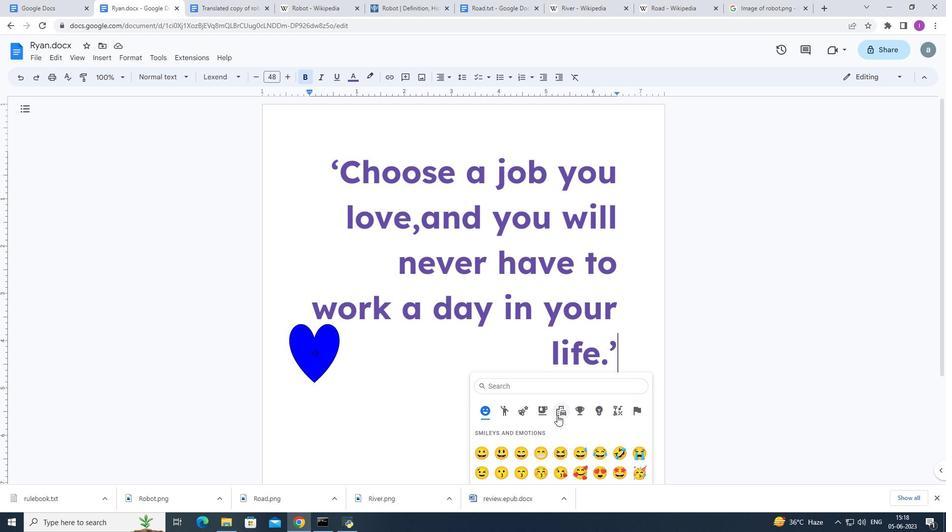 
Action: Mouse moved to (558, 416)
Screenshot: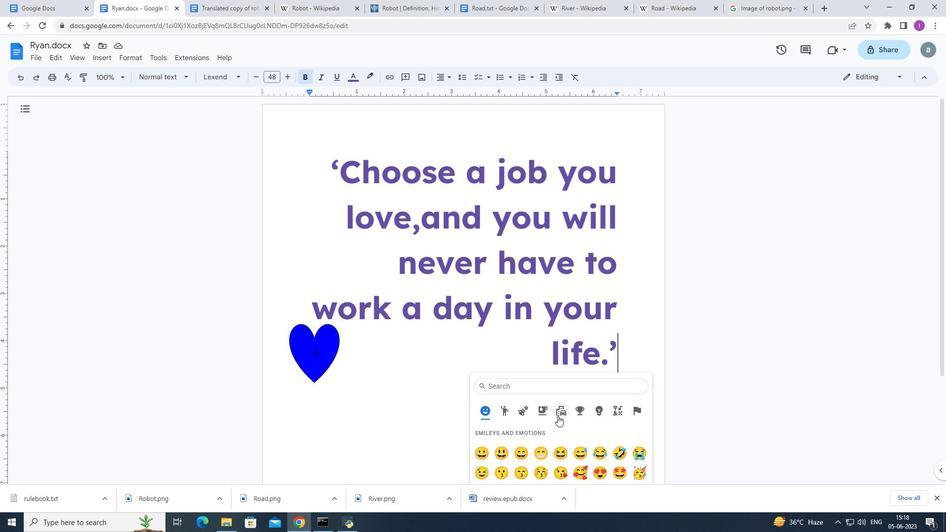 
Action: Mouse scrolled (558, 416) with delta (0, 0)
Screenshot: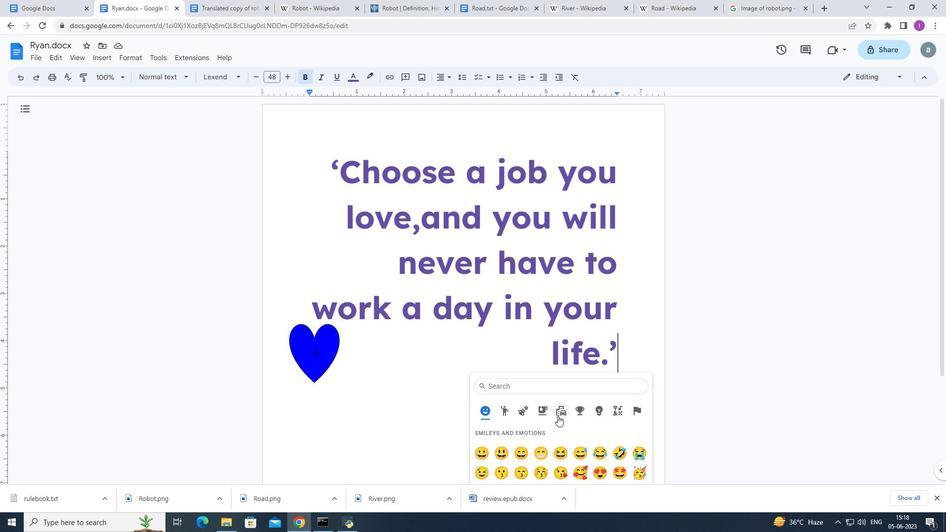 
Action: Mouse scrolled (558, 416) with delta (0, 0)
Screenshot: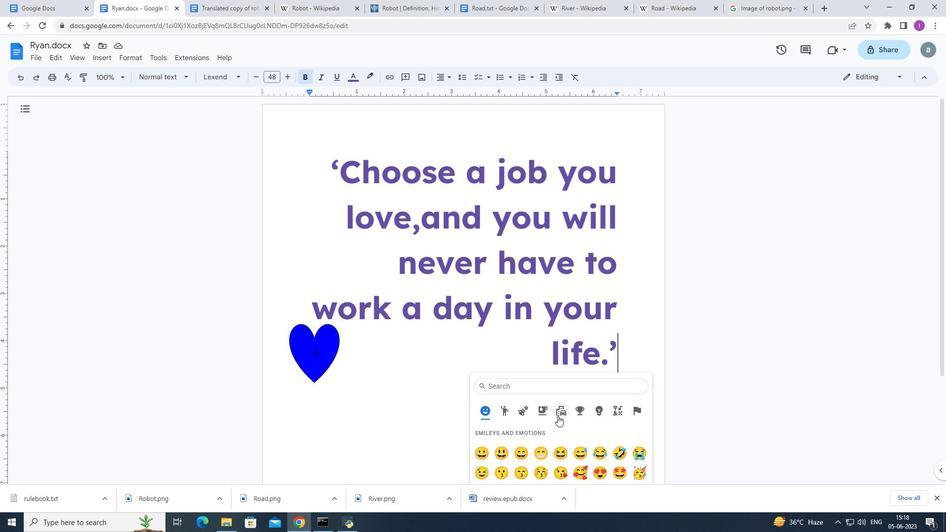 
Action: Mouse moved to (558, 416)
Screenshot: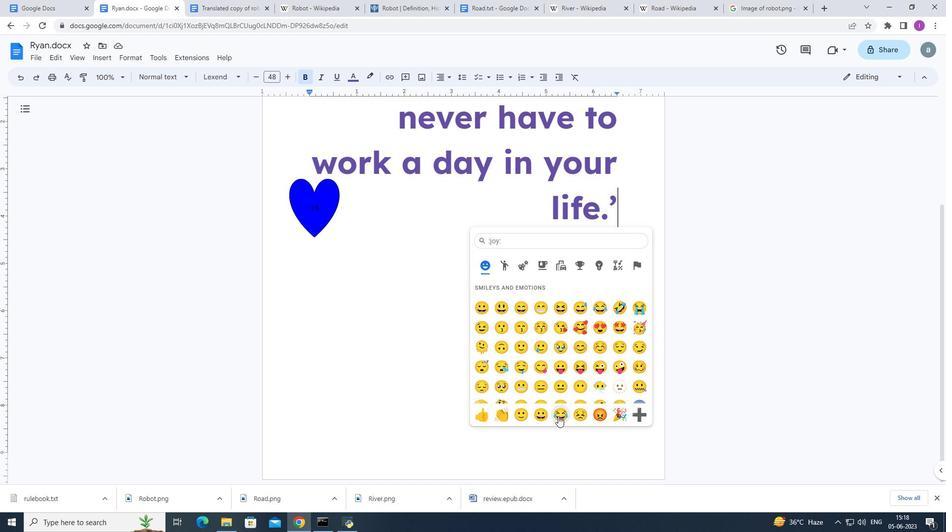 
Action: Mouse scrolled (558, 416) with delta (0, 0)
Screenshot: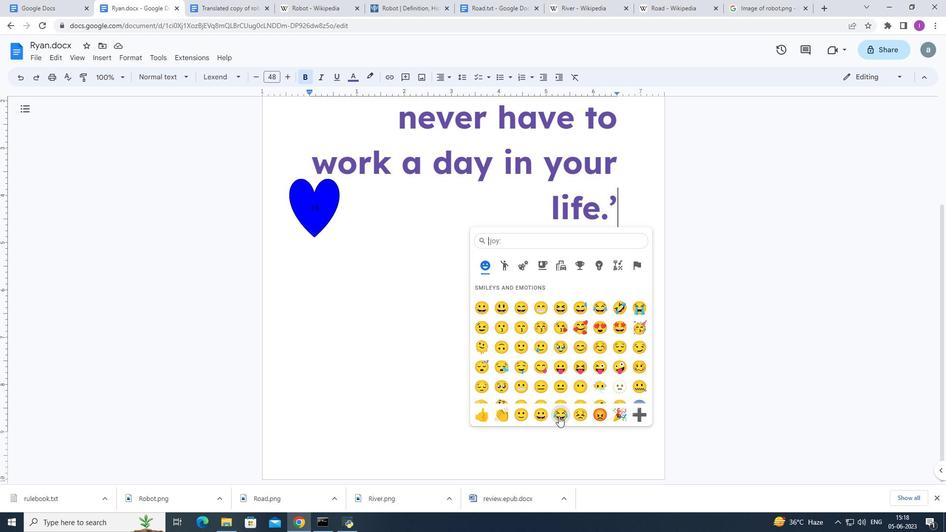 
Action: Mouse moved to (637, 348)
Screenshot: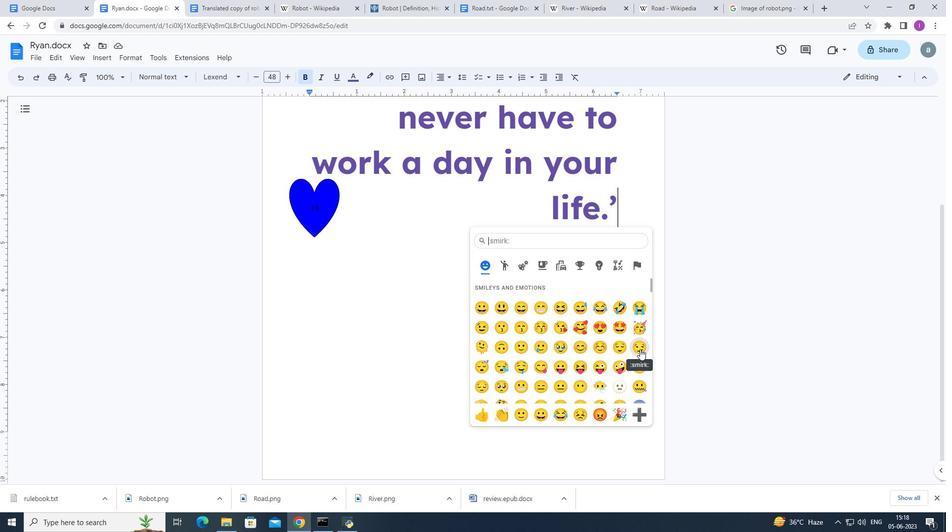 
Action: Mouse scrolled (637, 347) with delta (0, 0)
Screenshot: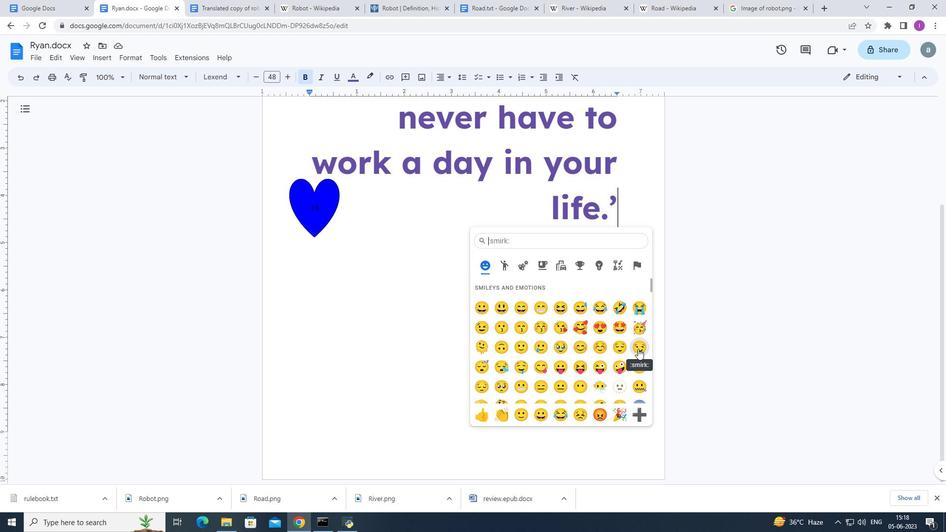 
Action: Mouse scrolled (637, 347) with delta (0, 0)
Screenshot: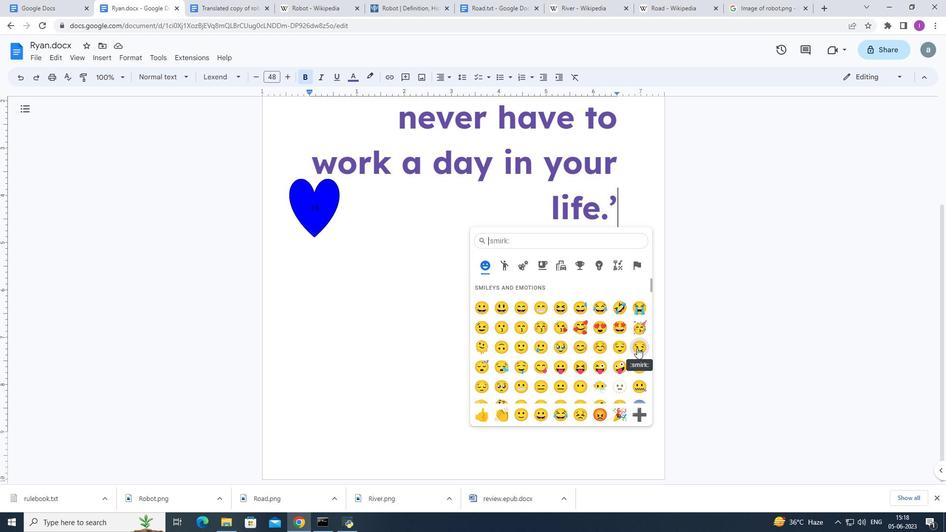 
Action: Mouse moved to (636, 346)
Screenshot: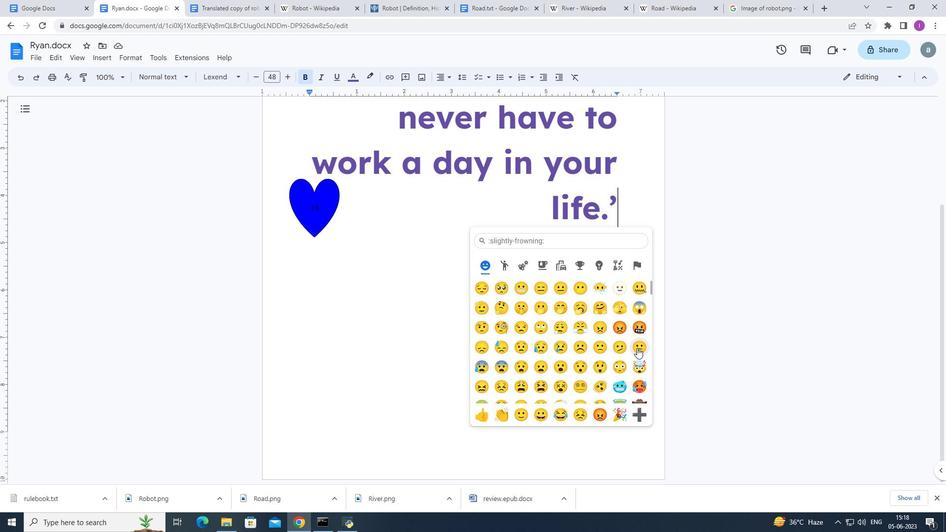 
Action: Mouse scrolled (636, 345) with delta (0, 0)
Screenshot: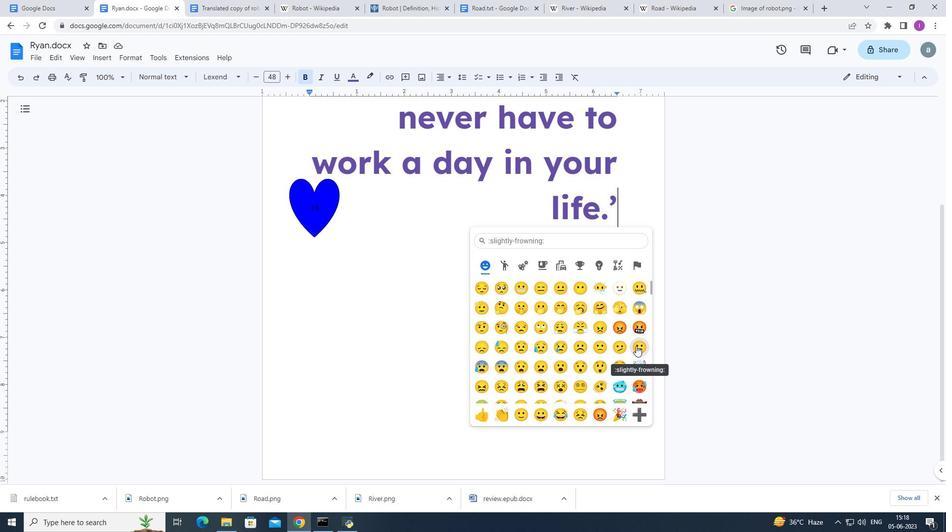
Action: Mouse scrolled (636, 345) with delta (0, 0)
Screenshot: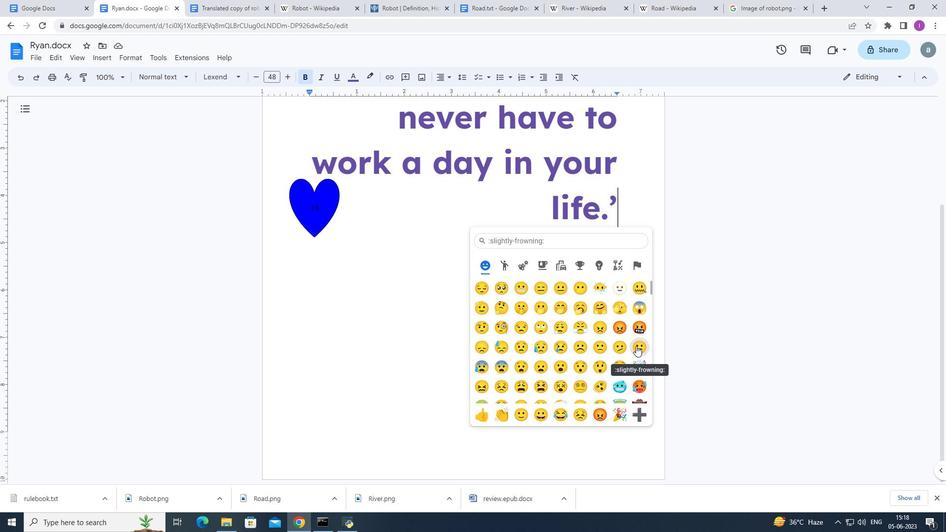 
Action: Mouse scrolled (636, 345) with delta (0, 0)
Screenshot: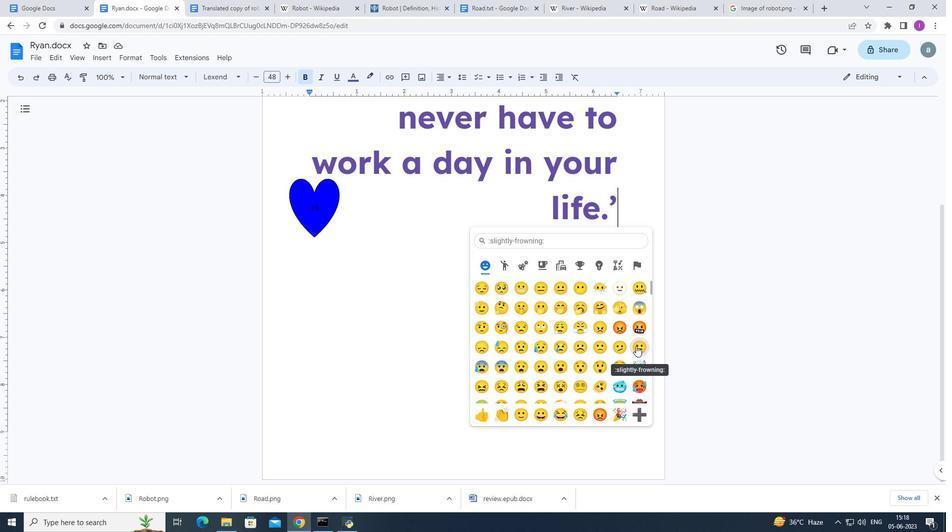 
Action: Mouse moved to (636, 345)
Screenshot: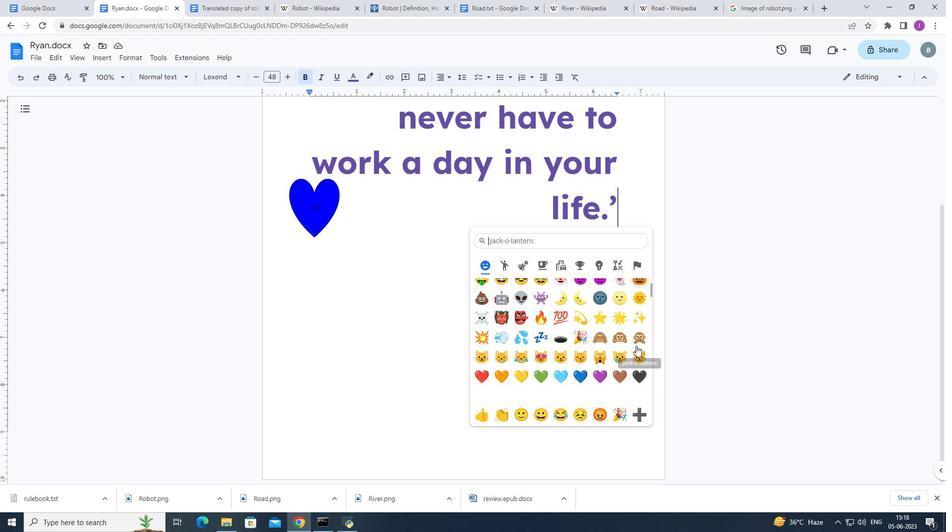 
Action: Mouse scrolled (636, 344) with delta (0, 0)
Screenshot: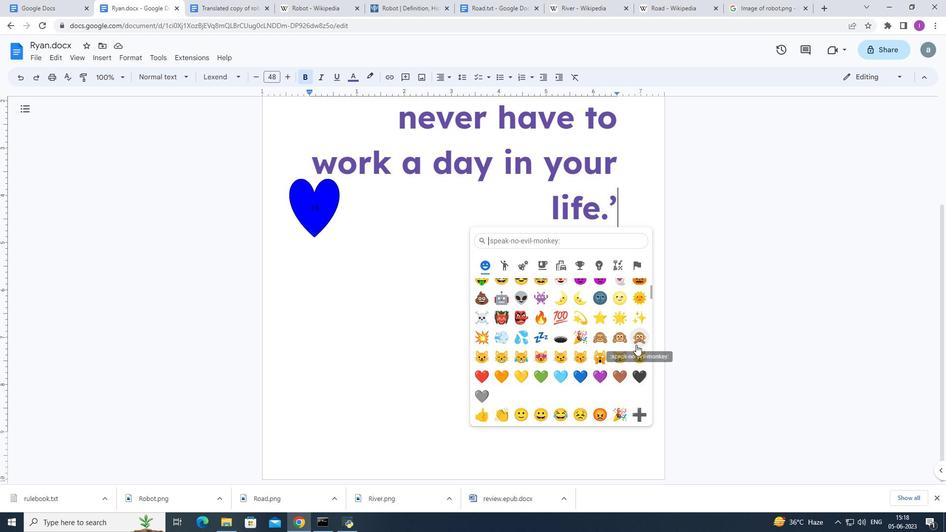 
Action: Mouse moved to (484, 323)
Screenshot: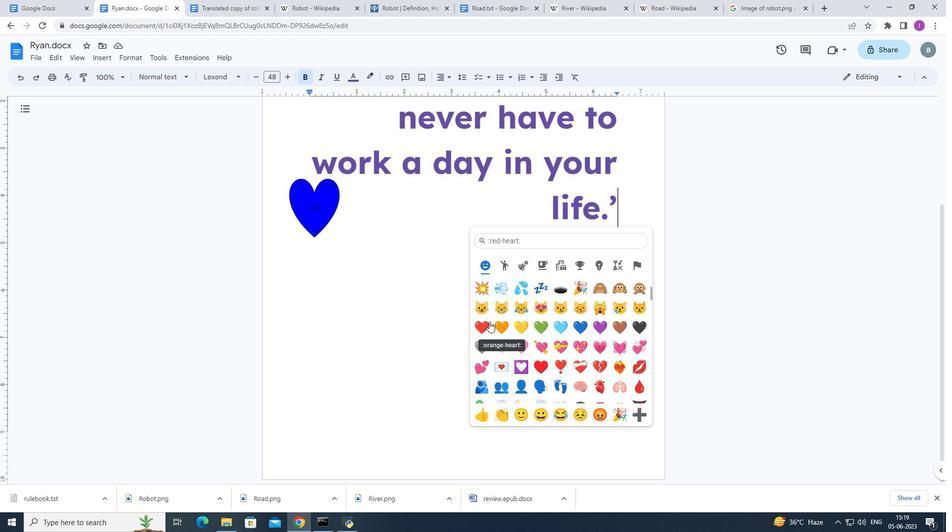 
Action: Mouse pressed left at (484, 323)
Screenshot: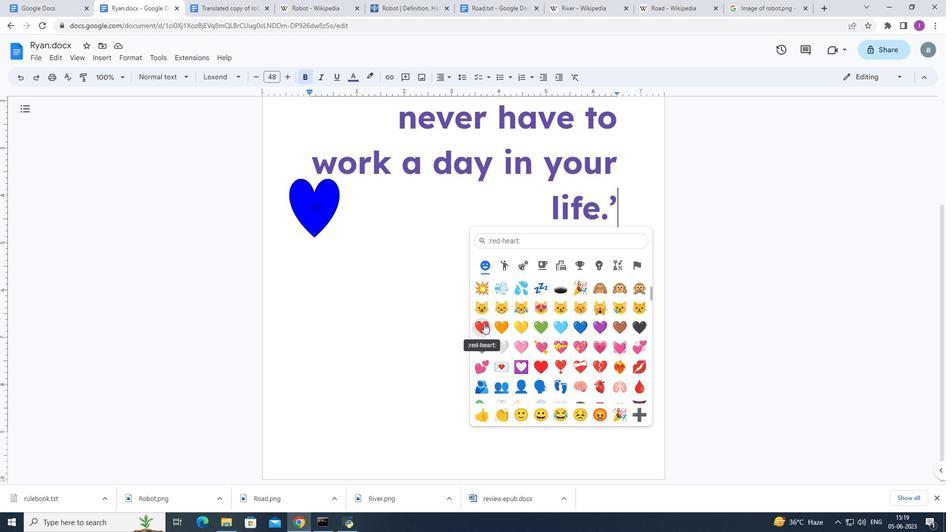 
Action: Mouse moved to (36, 55)
Screenshot: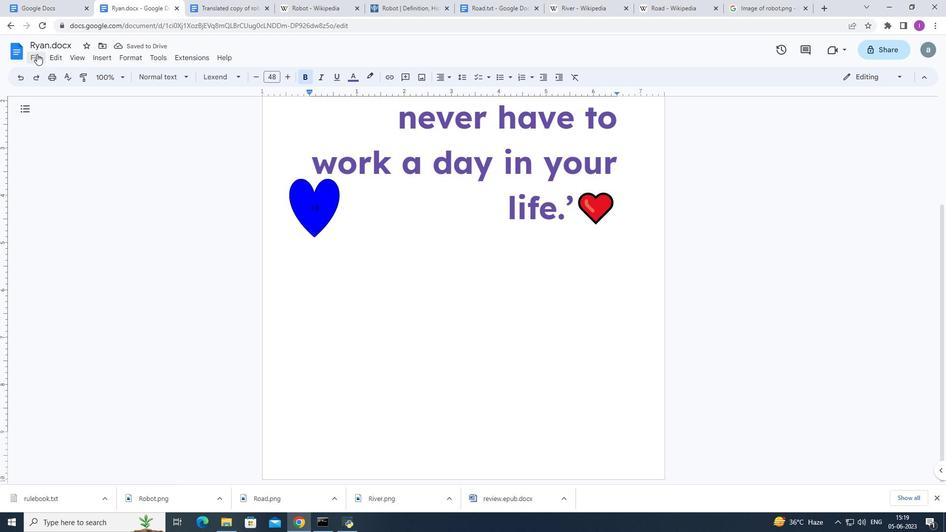 
Action: Mouse pressed left at (36, 55)
Screenshot: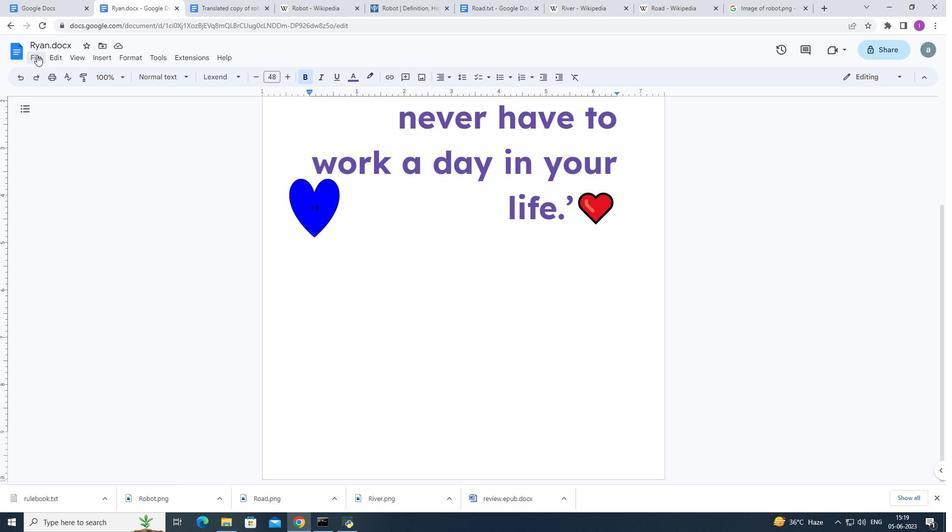 
Action: Mouse moved to (68, 328)
Screenshot: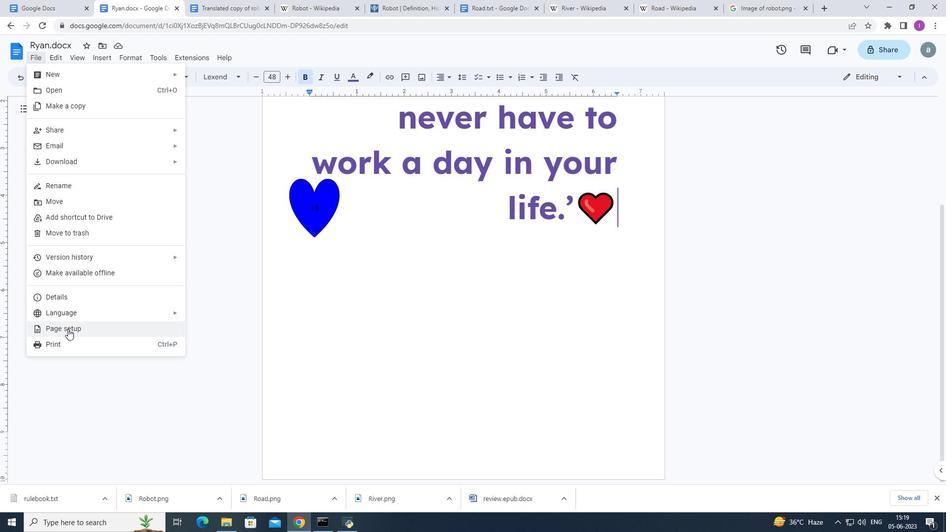 
Action: Mouse pressed left at (68, 328)
Screenshot: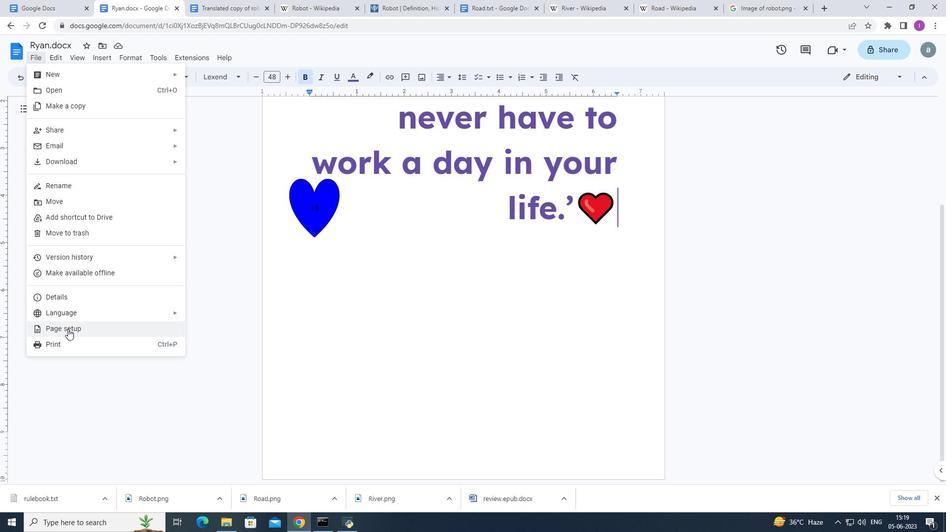 
Action: Mouse moved to (447, 246)
Screenshot: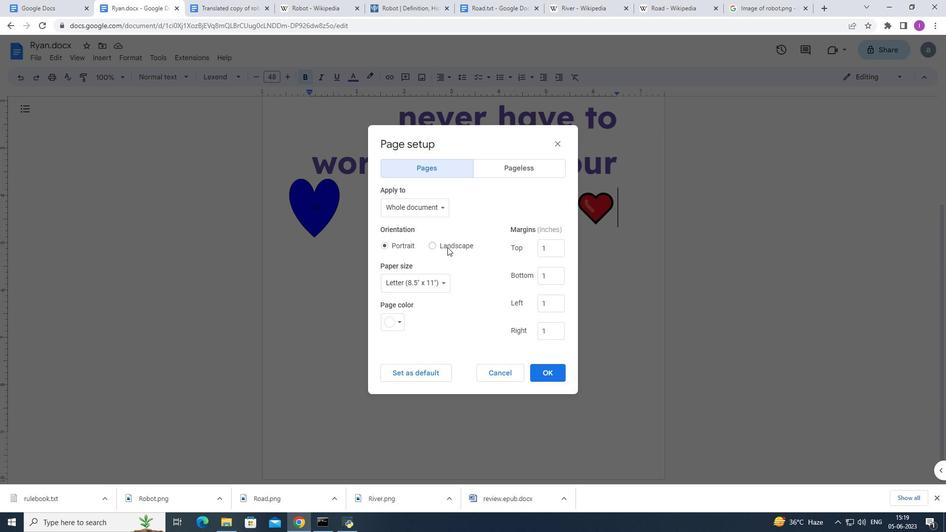 
Action: Mouse pressed left at (447, 246)
Screenshot: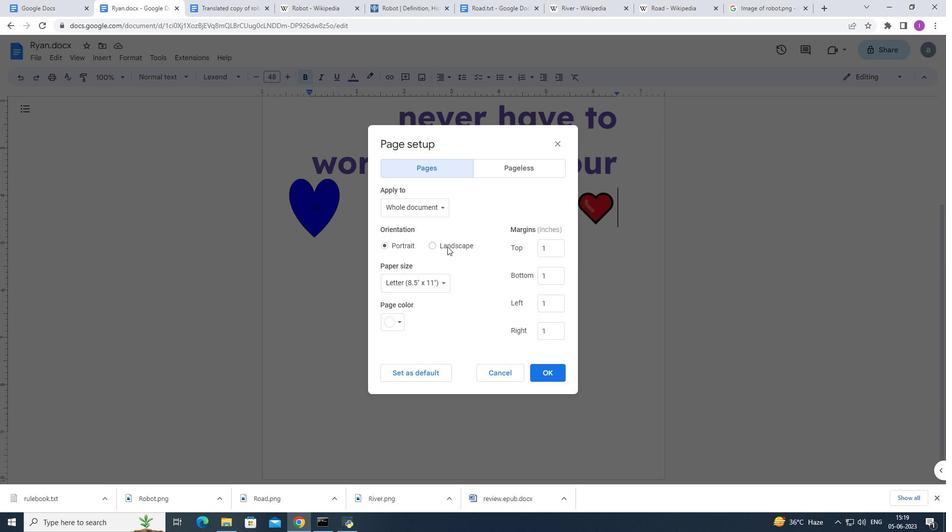 
Action: Mouse moved to (551, 374)
Screenshot: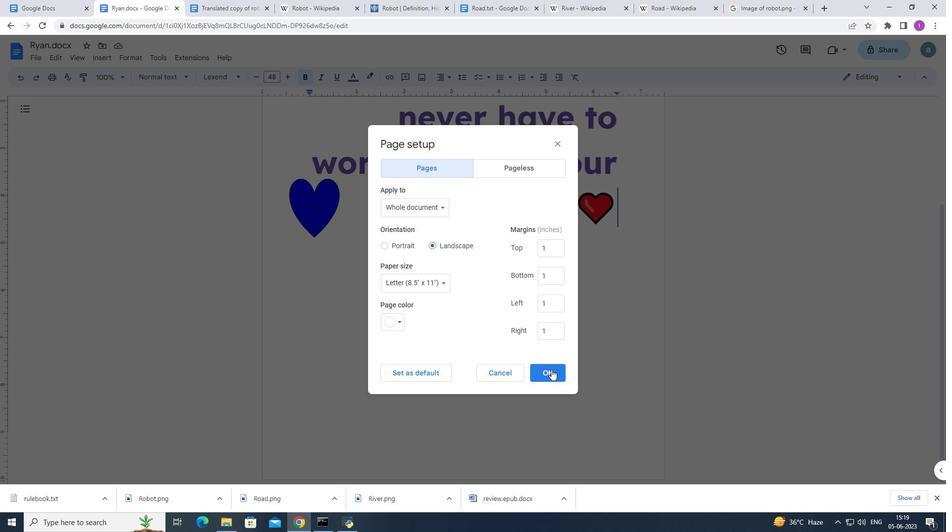 
Action: Mouse pressed left at (551, 374)
Screenshot: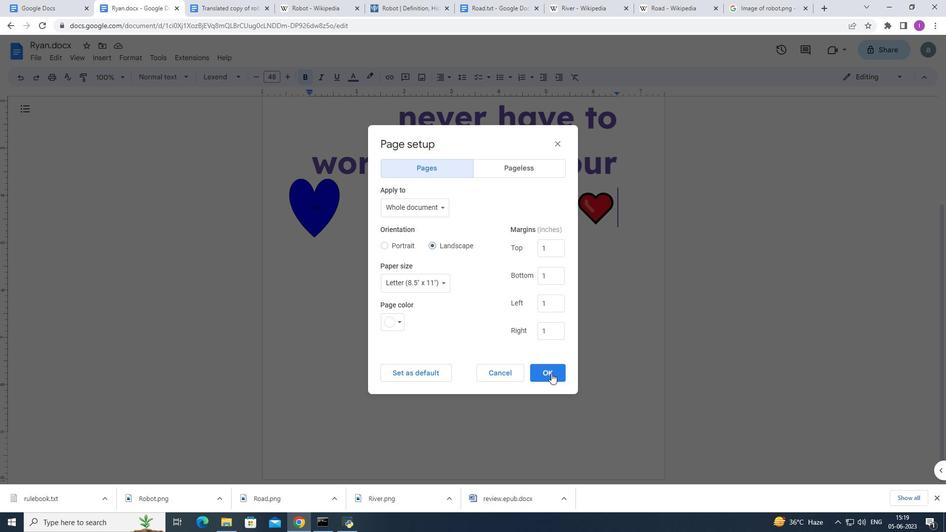 
Action: Mouse moved to (436, 235)
Screenshot: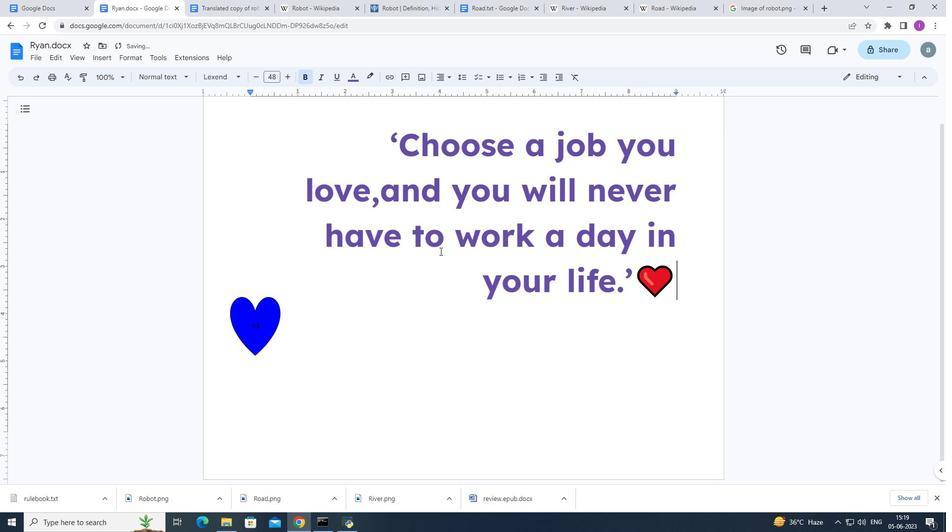
